 Task: Search one way flight ticket for 3 adults, 3 children in business from Florence: Florence Regional Airport to Indianapolis: Indianapolis International Airport on 8-5-2023. Choice of flights is Alaska. Number of bags: 4 checked bags. Price is upto 89000. Outbound departure time preference is 9:00.
Action: Mouse moved to (307, 263)
Screenshot: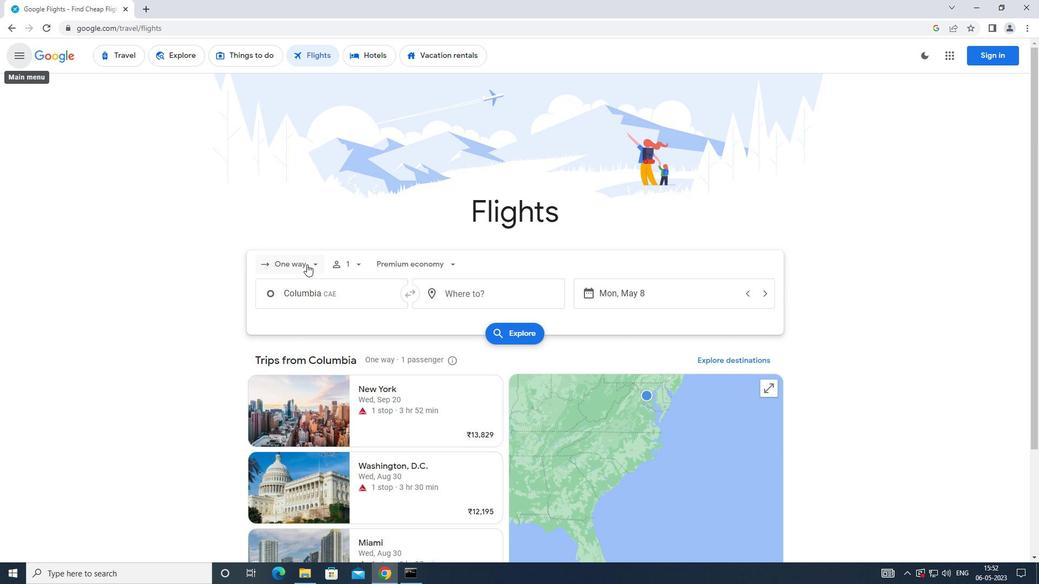 
Action: Mouse pressed left at (307, 263)
Screenshot: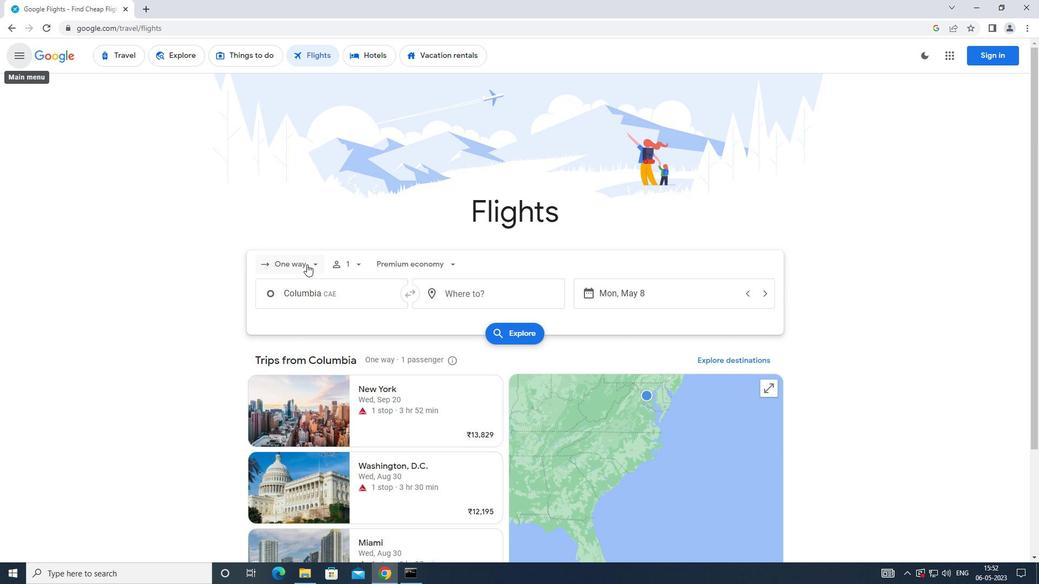 
Action: Mouse moved to (326, 318)
Screenshot: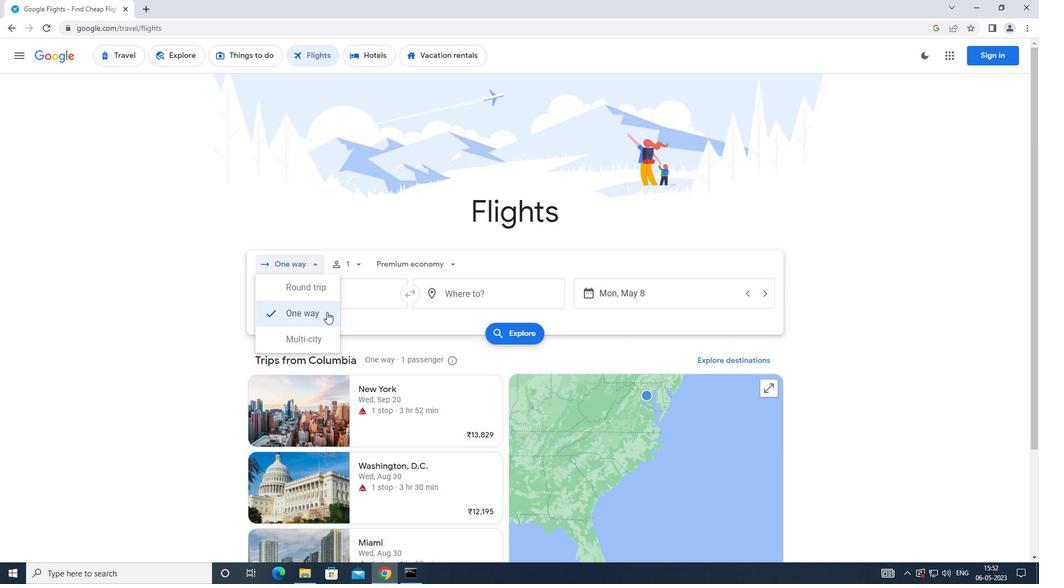 
Action: Mouse pressed left at (326, 318)
Screenshot: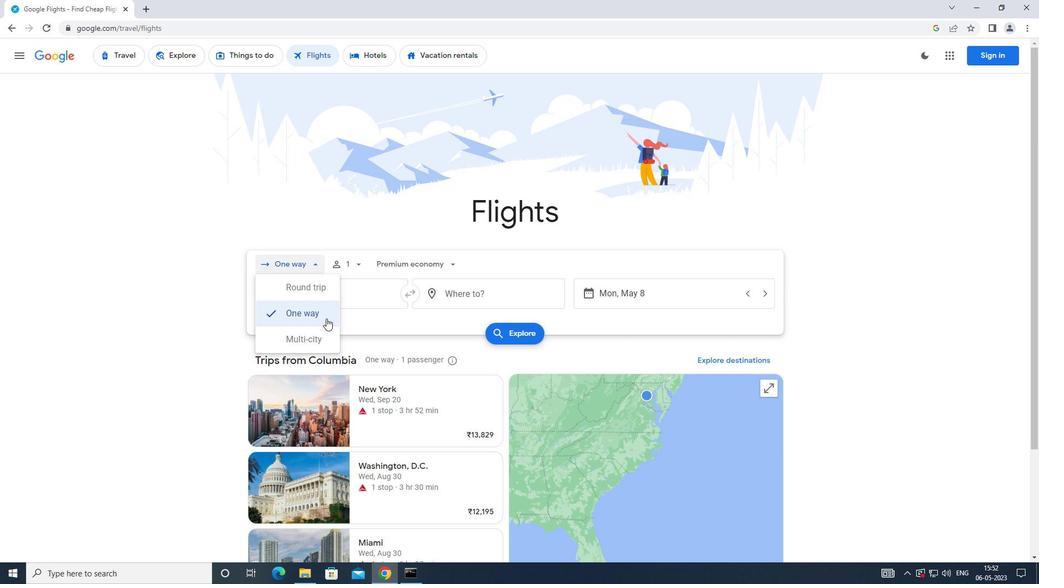 
Action: Mouse moved to (358, 271)
Screenshot: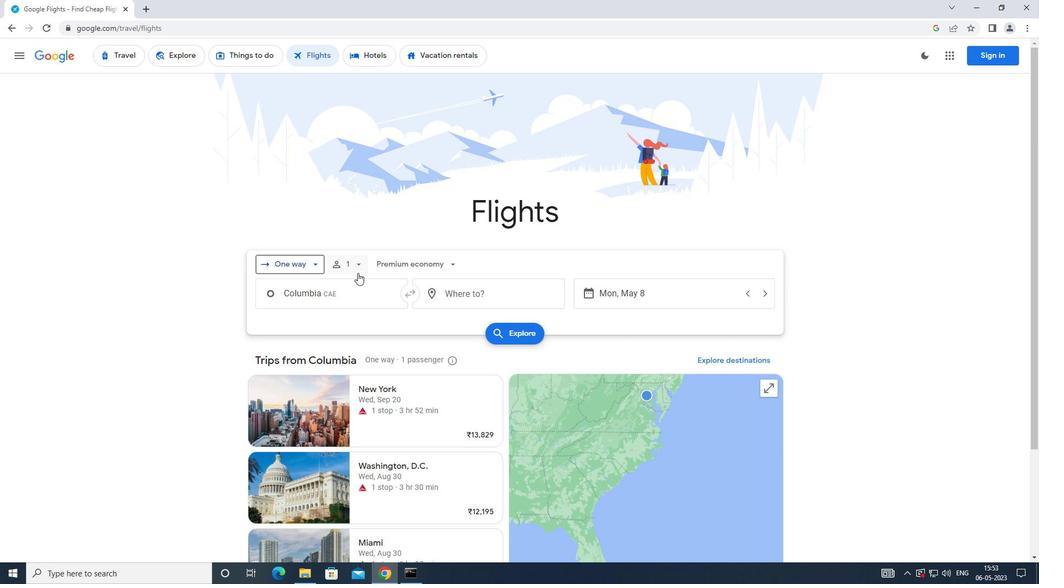 
Action: Mouse pressed left at (358, 271)
Screenshot: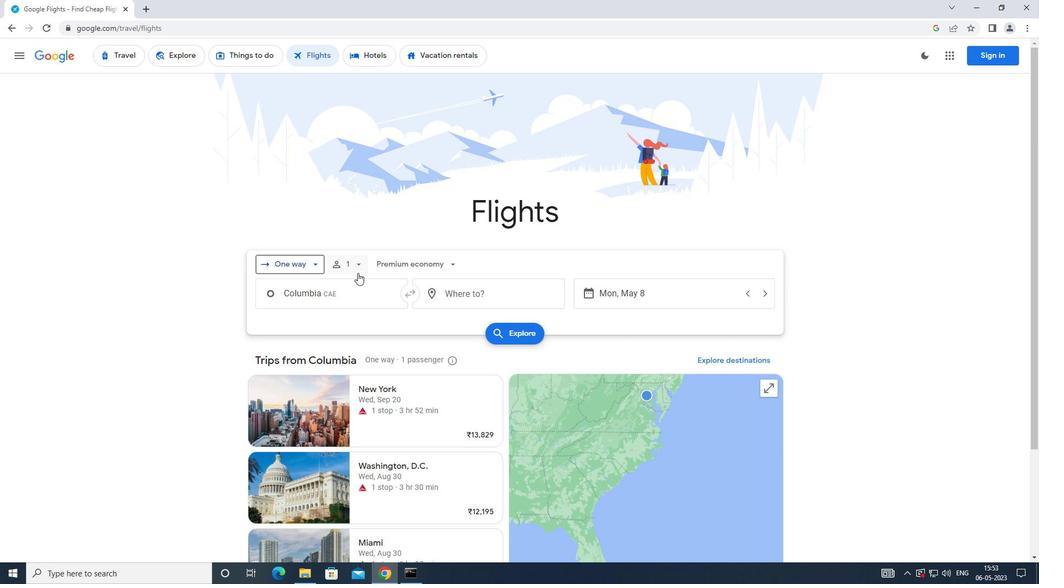
Action: Mouse moved to (439, 295)
Screenshot: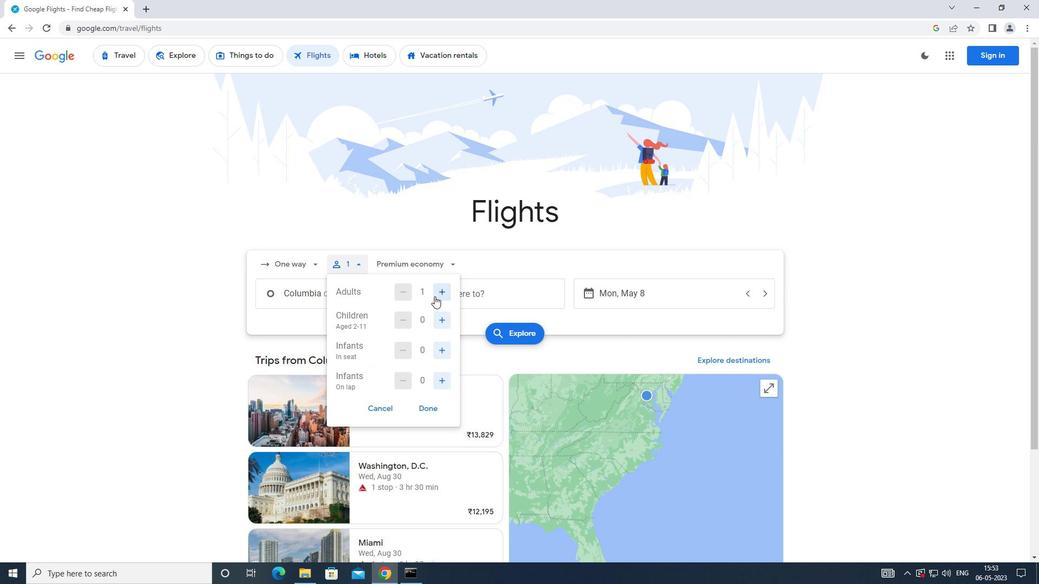 
Action: Mouse pressed left at (439, 295)
Screenshot: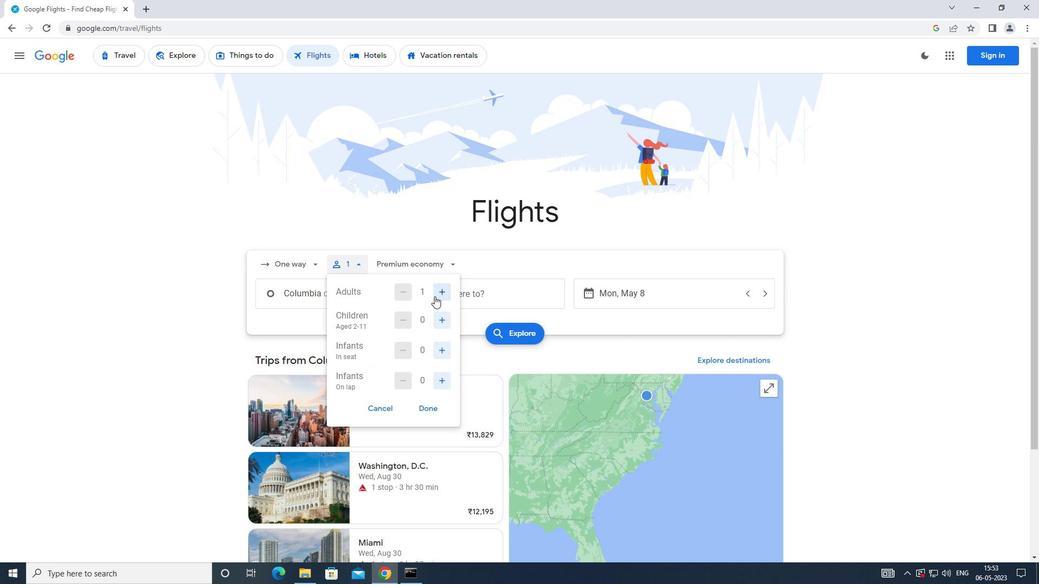 
Action: Mouse moved to (439, 295)
Screenshot: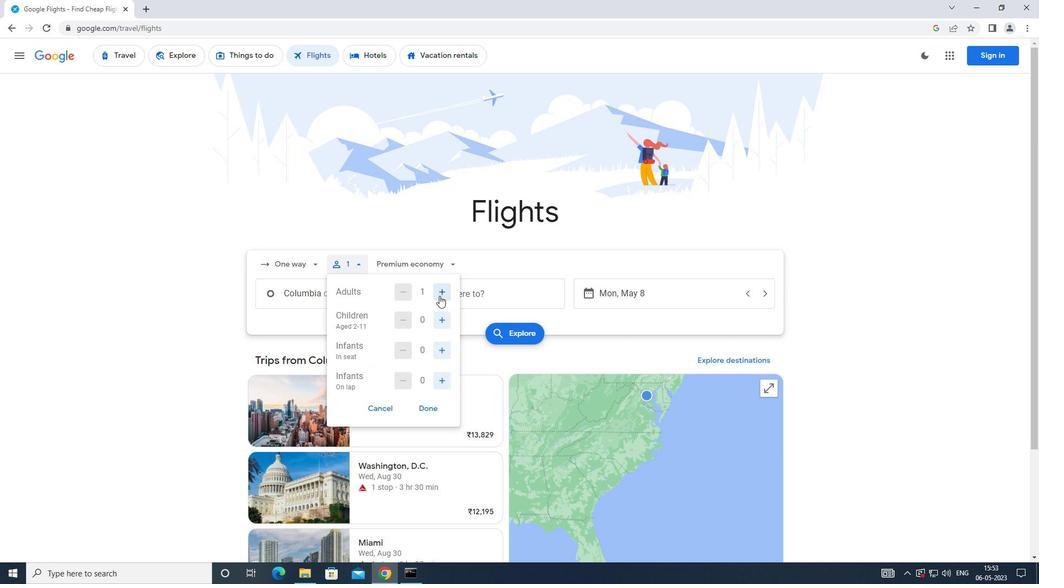 
Action: Mouse pressed left at (439, 295)
Screenshot: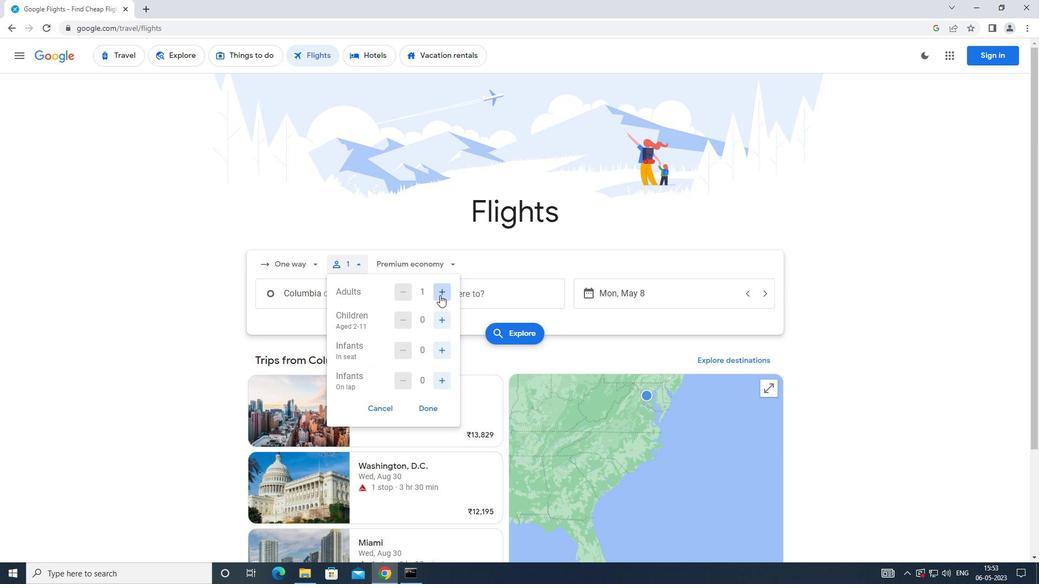 
Action: Mouse moved to (441, 320)
Screenshot: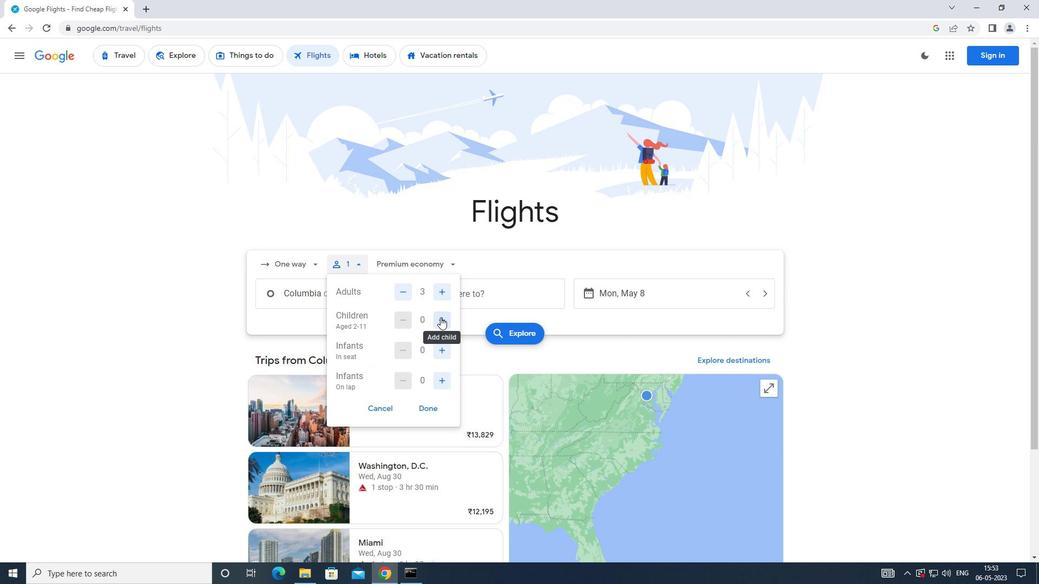 
Action: Mouse pressed left at (441, 320)
Screenshot: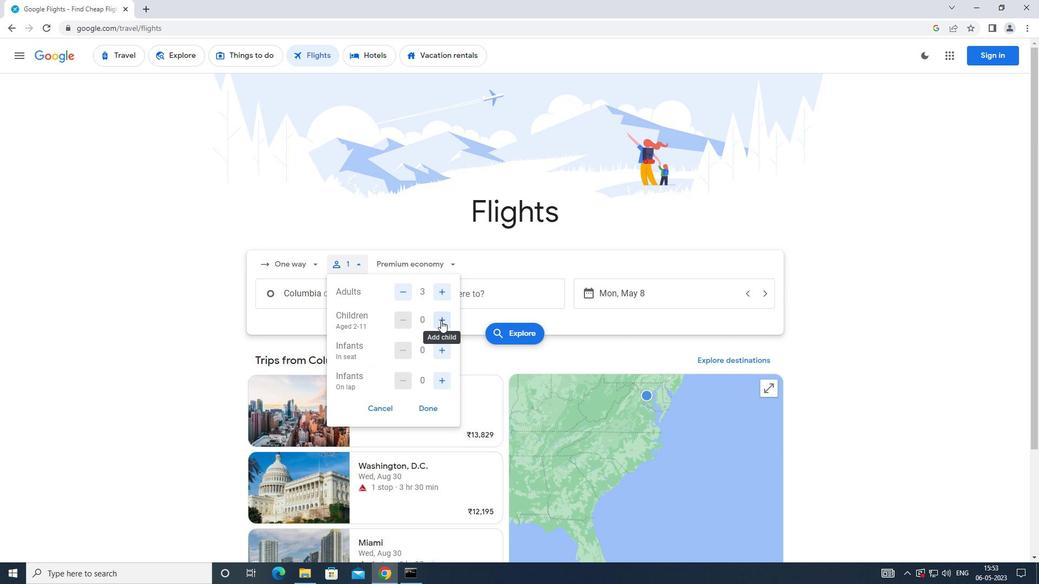 
Action: Mouse pressed left at (441, 320)
Screenshot: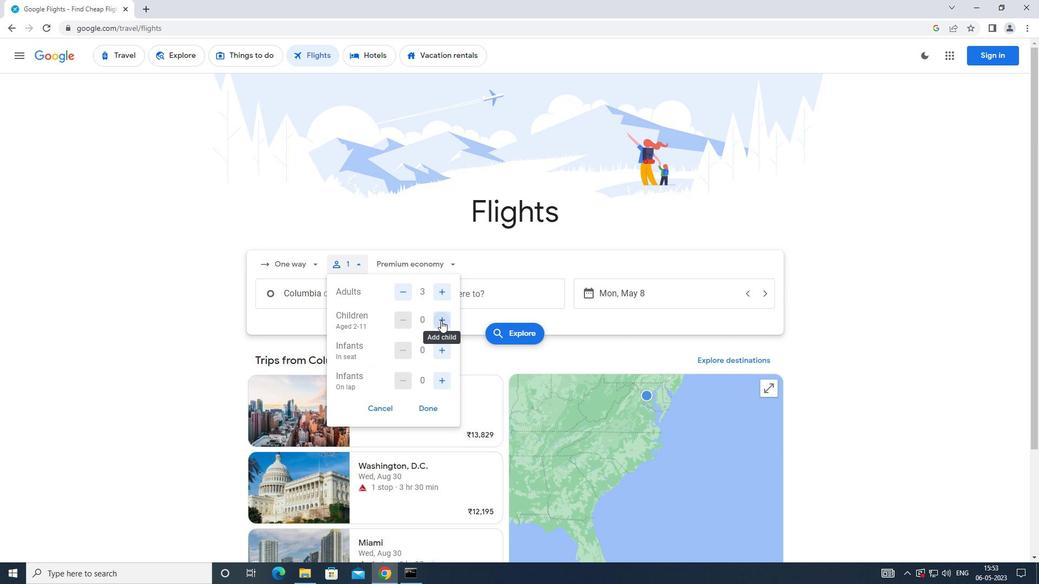 
Action: Mouse pressed left at (441, 320)
Screenshot: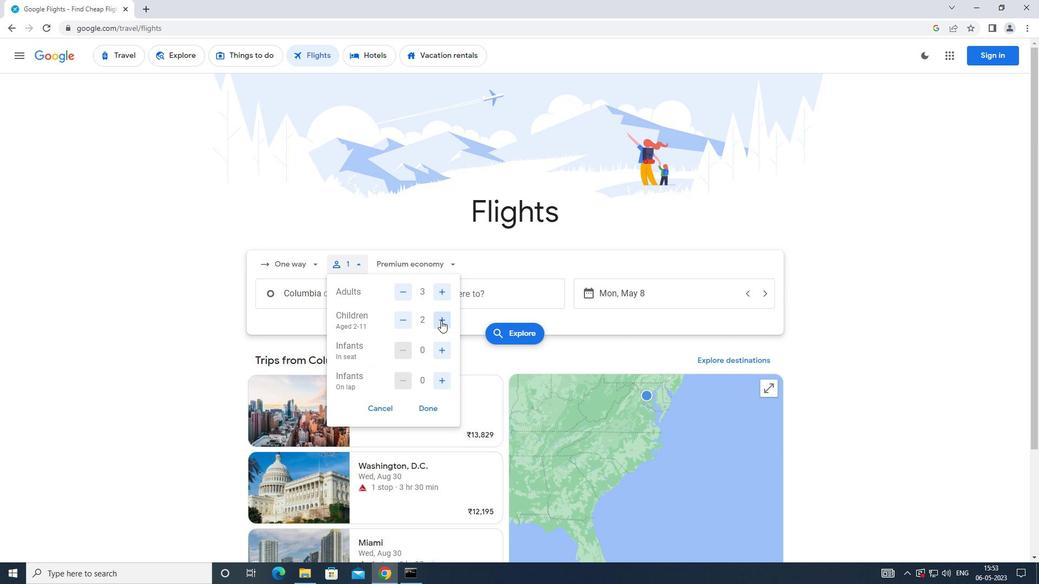
Action: Mouse moved to (429, 412)
Screenshot: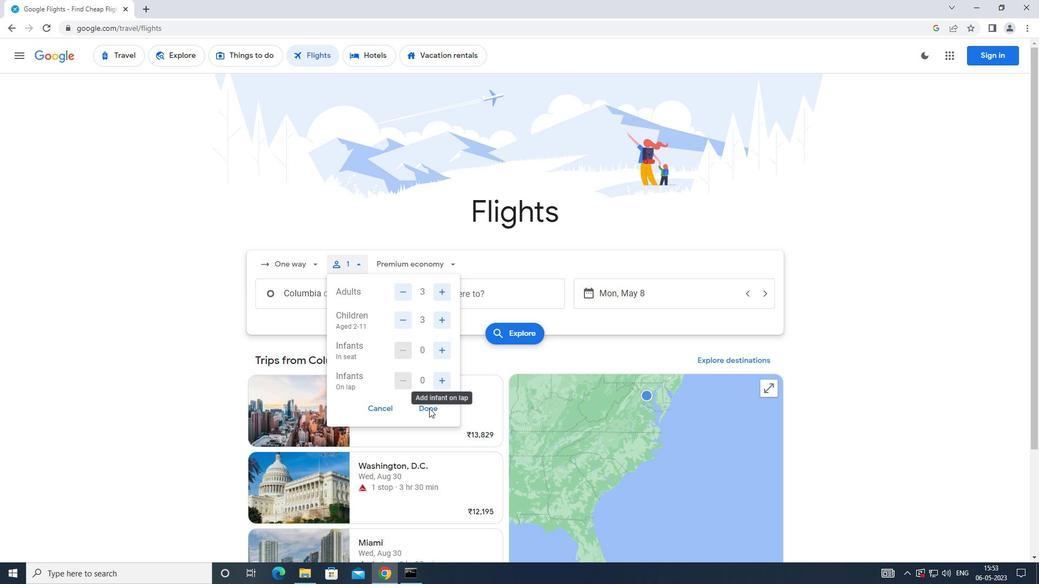 
Action: Mouse pressed left at (429, 412)
Screenshot: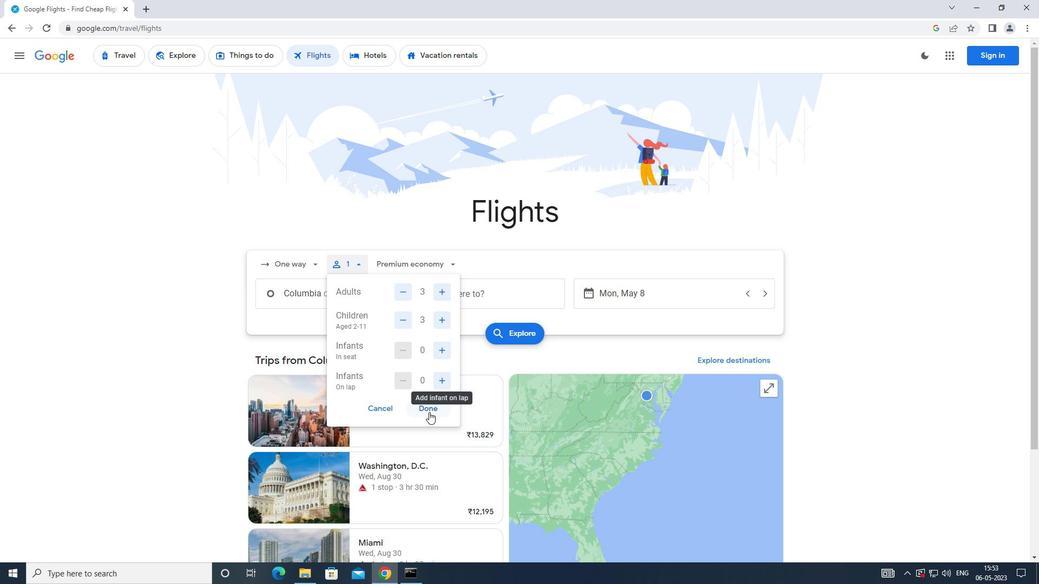 
Action: Mouse moved to (407, 267)
Screenshot: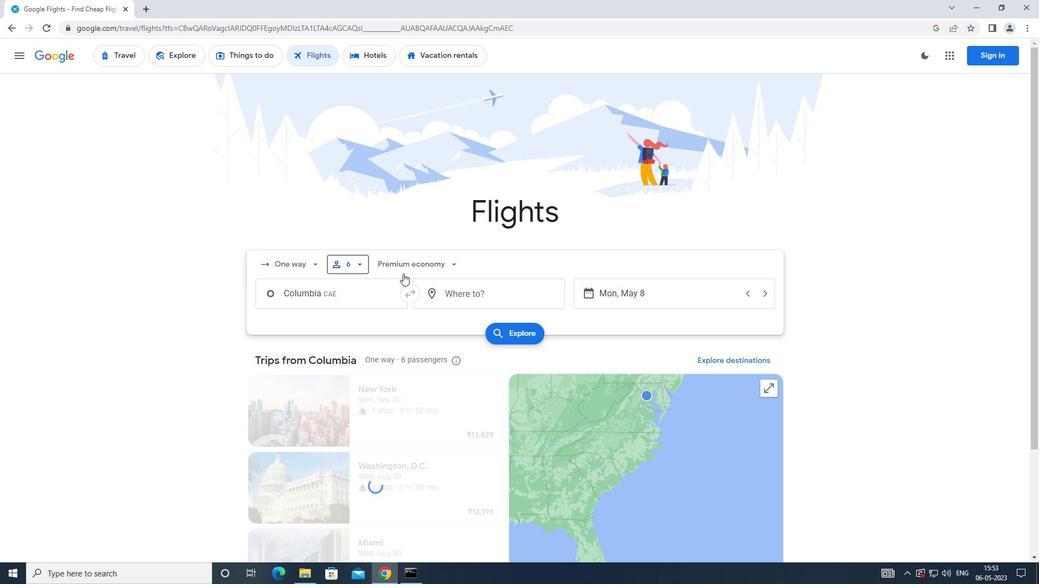 
Action: Mouse pressed left at (407, 267)
Screenshot: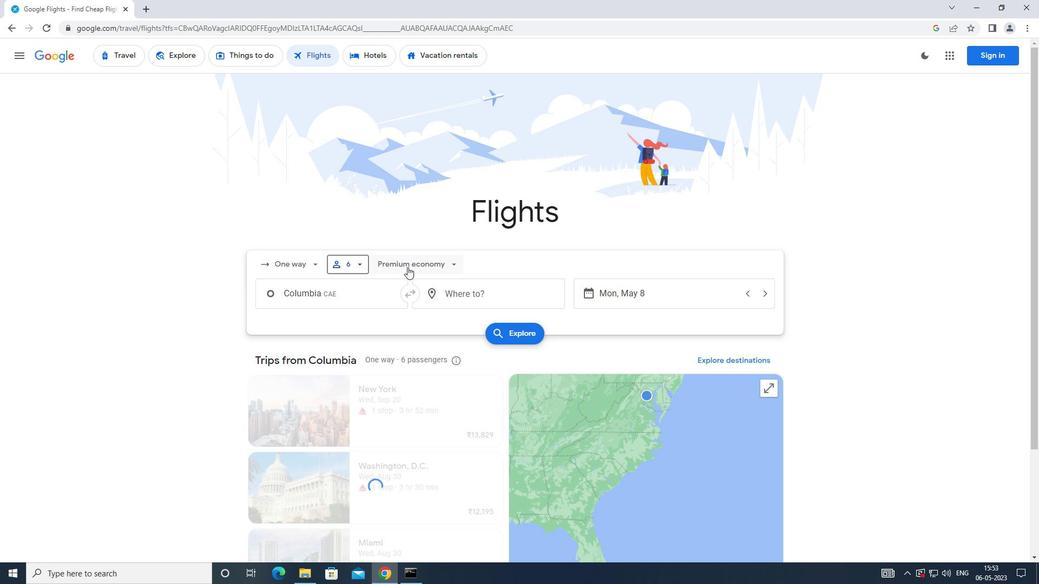 
Action: Mouse moved to (411, 341)
Screenshot: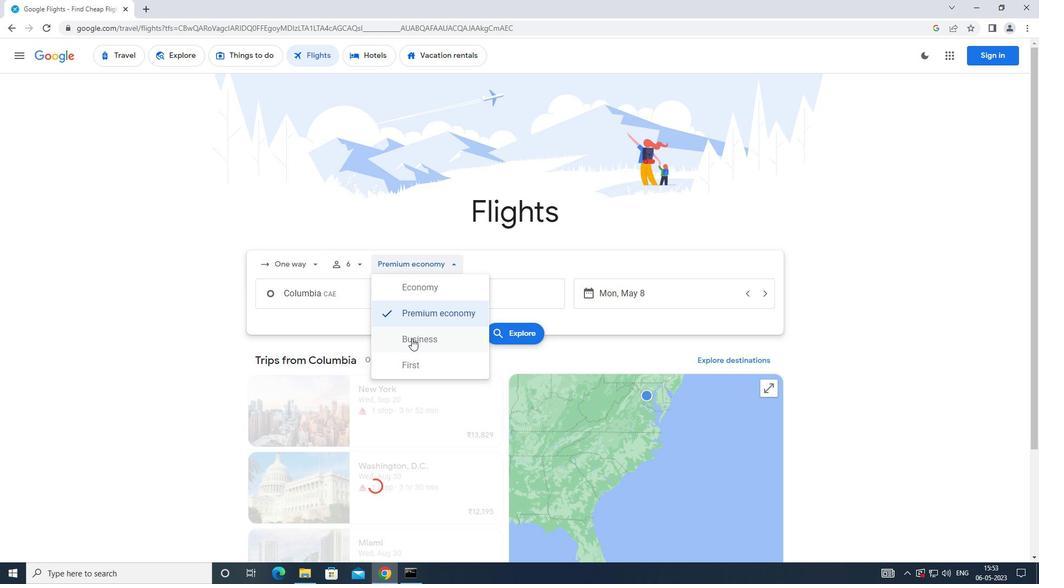 
Action: Mouse pressed left at (411, 341)
Screenshot: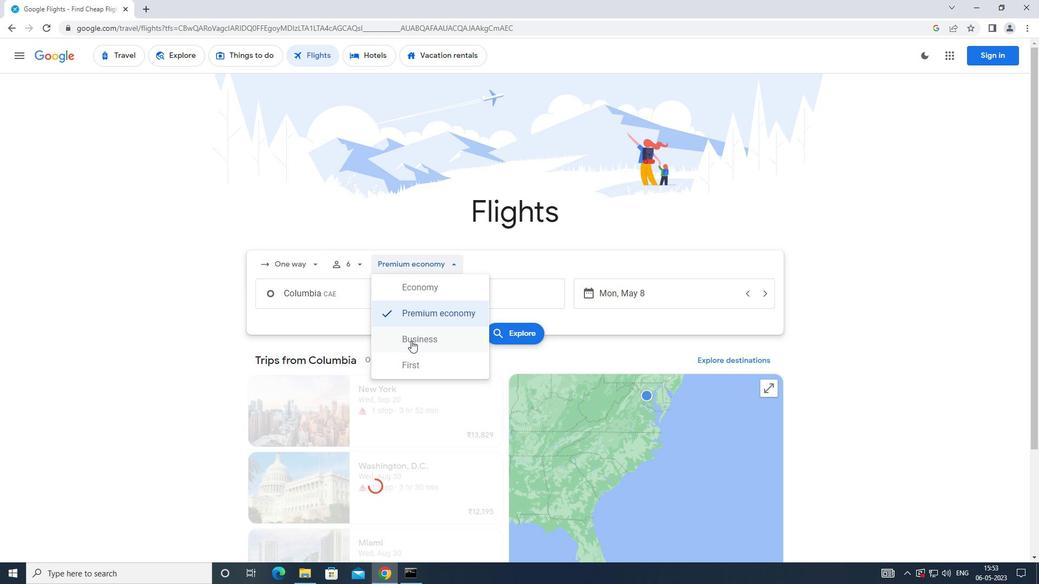 
Action: Mouse moved to (337, 299)
Screenshot: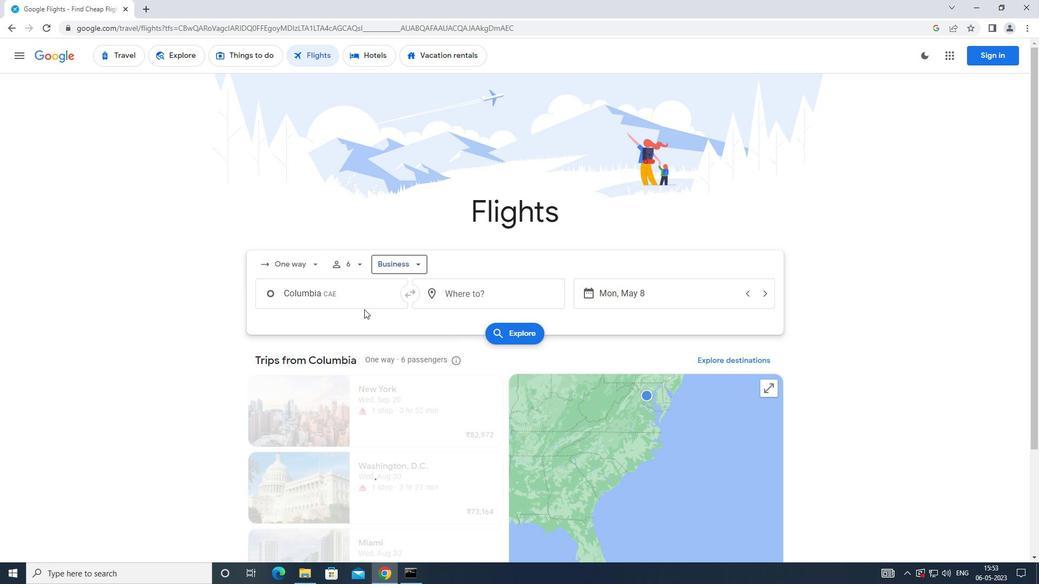 
Action: Mouse pressed left at (337, 299)
Screenshot: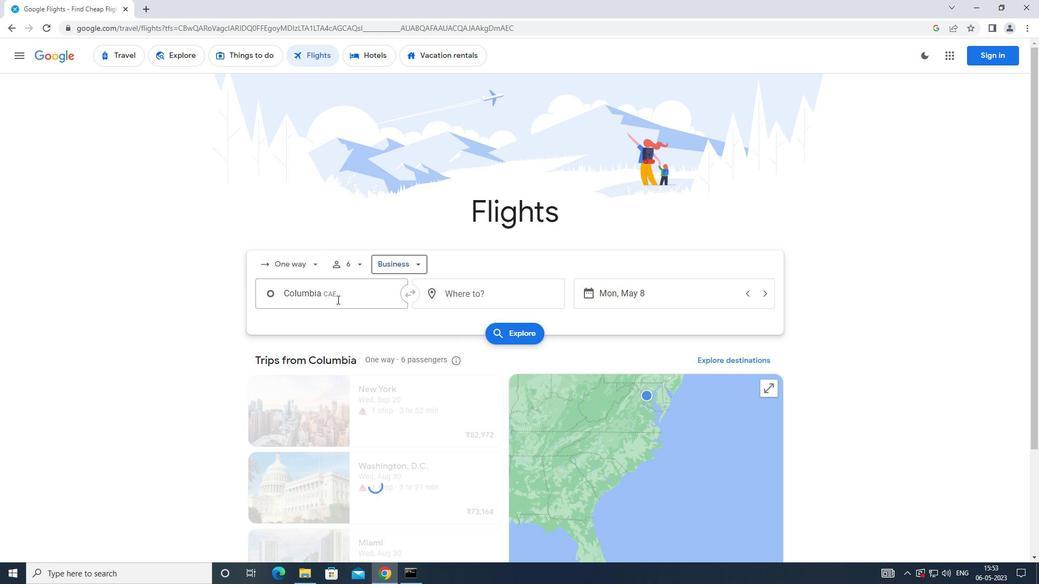 
Action: Mouse moved to (340, 306)
Screenshot: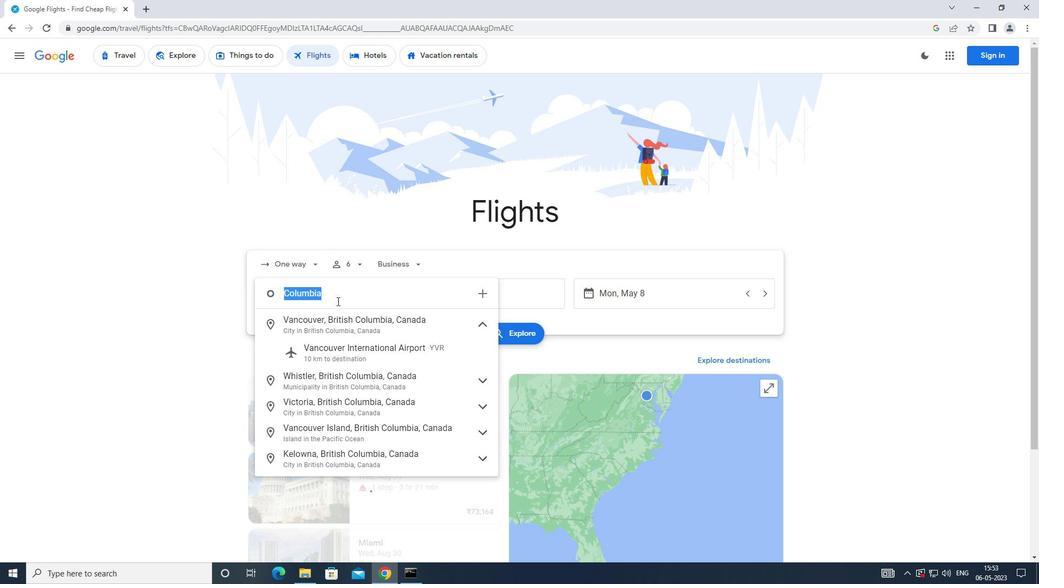 
Action: Key pressed <Key.caps_lock>f<Key.caps_lock>lorence<Key.space><Key.caps_lock>r<Key.caps_lock>
Screenshot: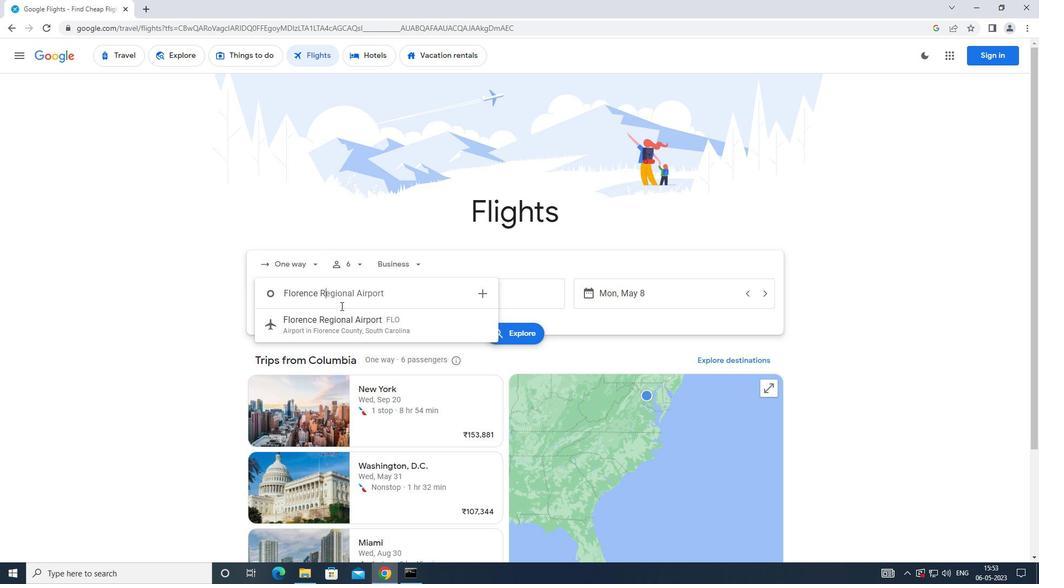 
Action: Mouse moved to (359, 324)
Screenshot: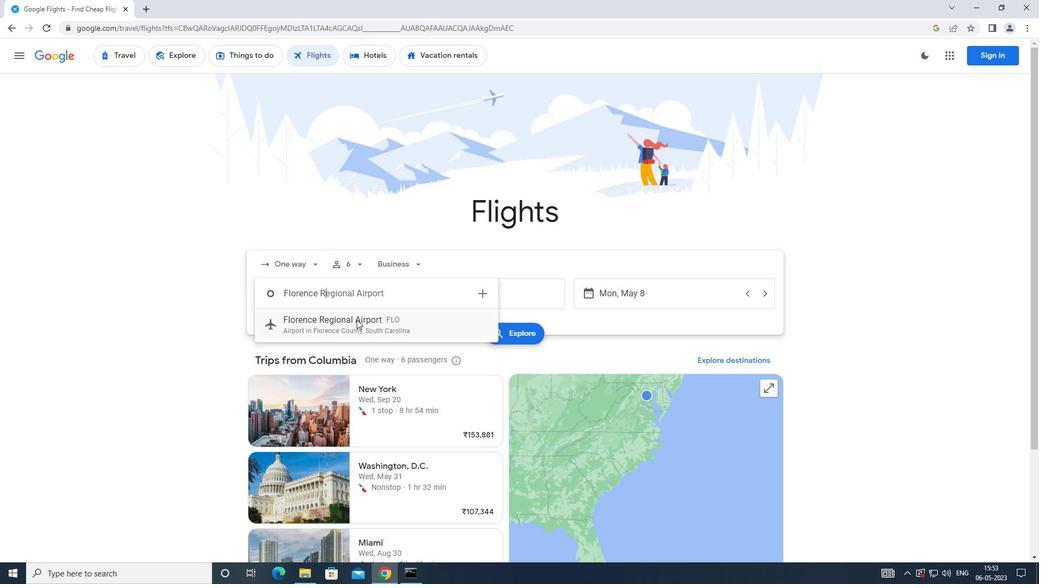 
Action: Mouse pressed left at (359, 324)
Screenshot: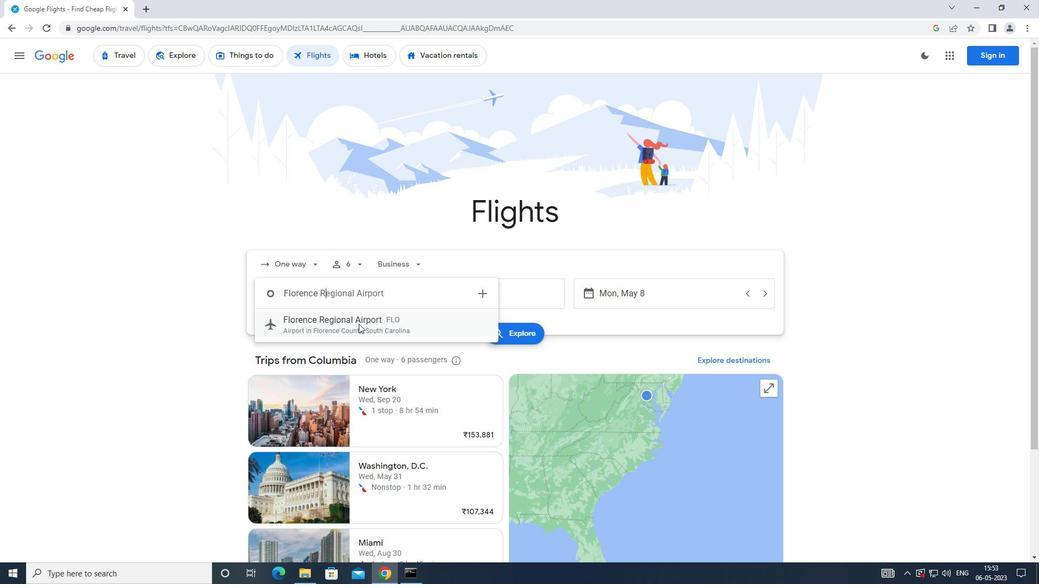 
Action: Mouse moved to (450, 300)
Screenshot: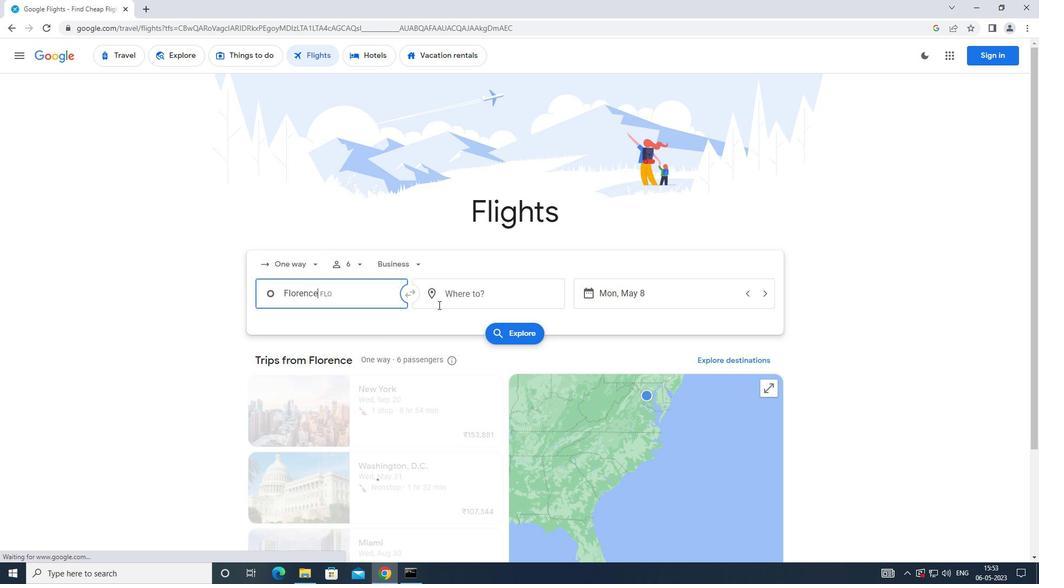 
Action: Mouse pressed left at (450, 300)
Screenshot: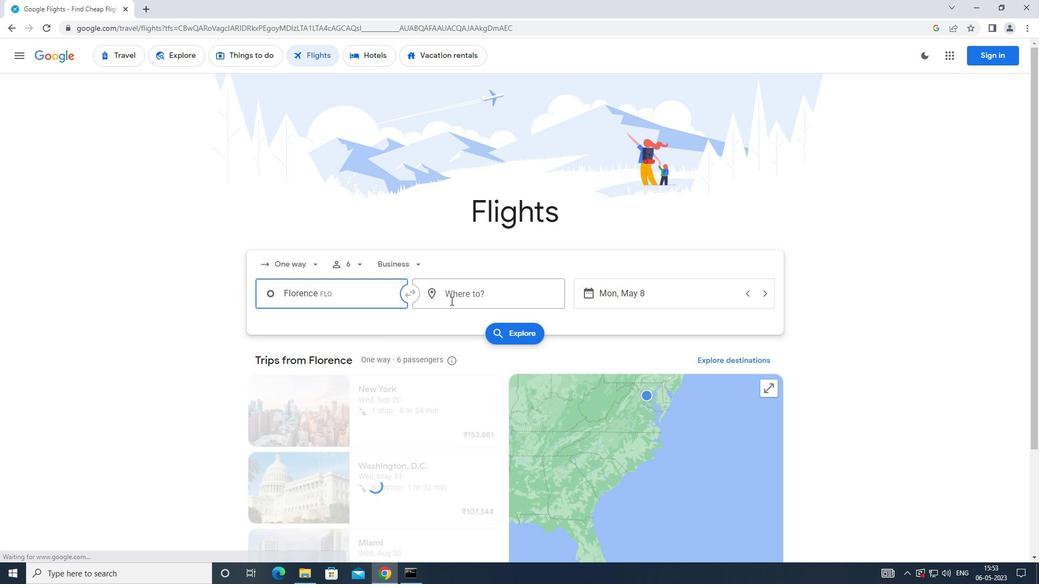 
Action: Mouse moved to (490, 399)
Screenshot: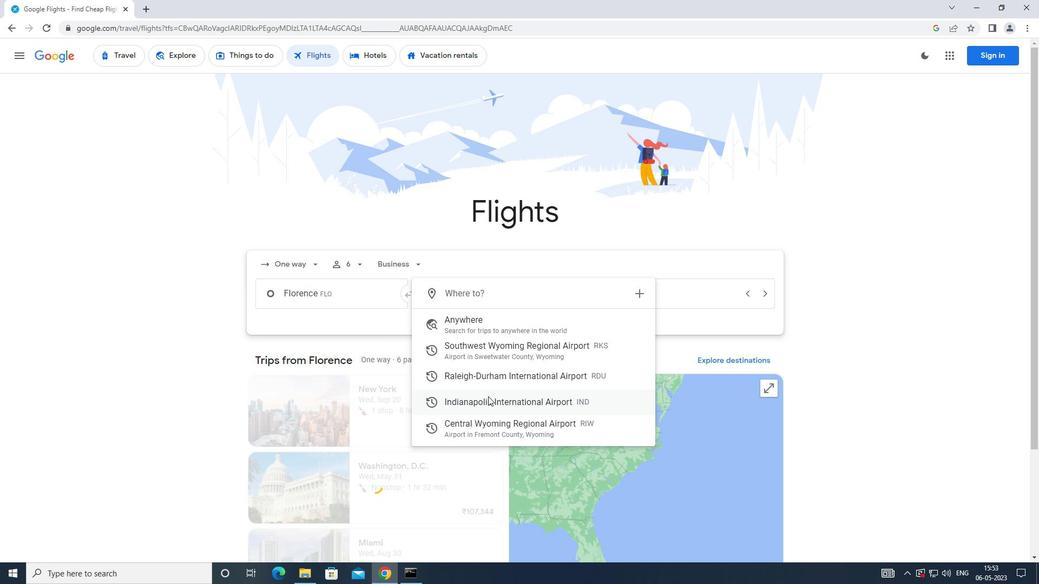 
Action: Mouse pressed left at (490, 399)
Screenshot: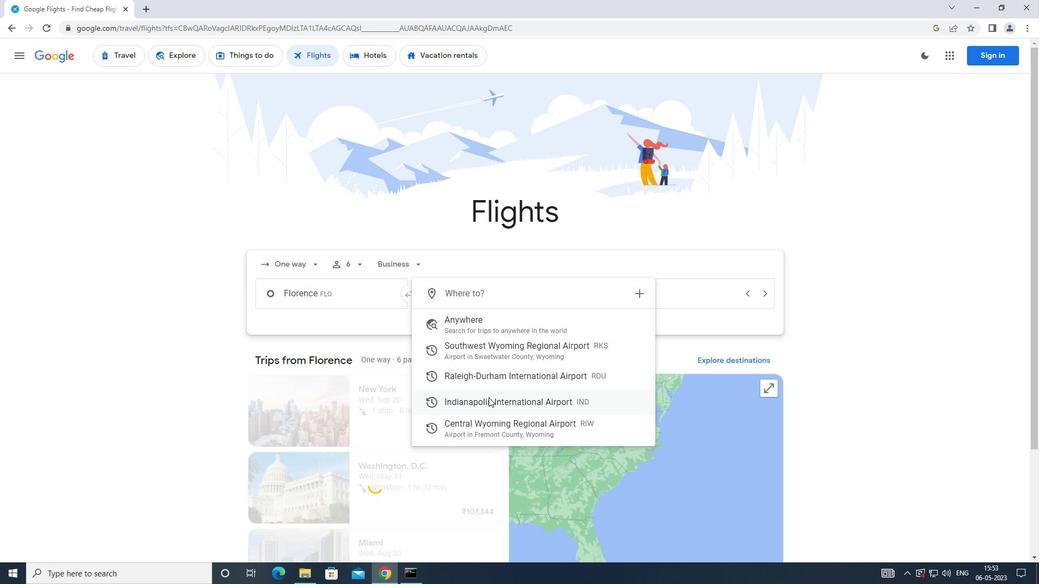 
Action: Mouse moved to (651, 300)
Screenshot: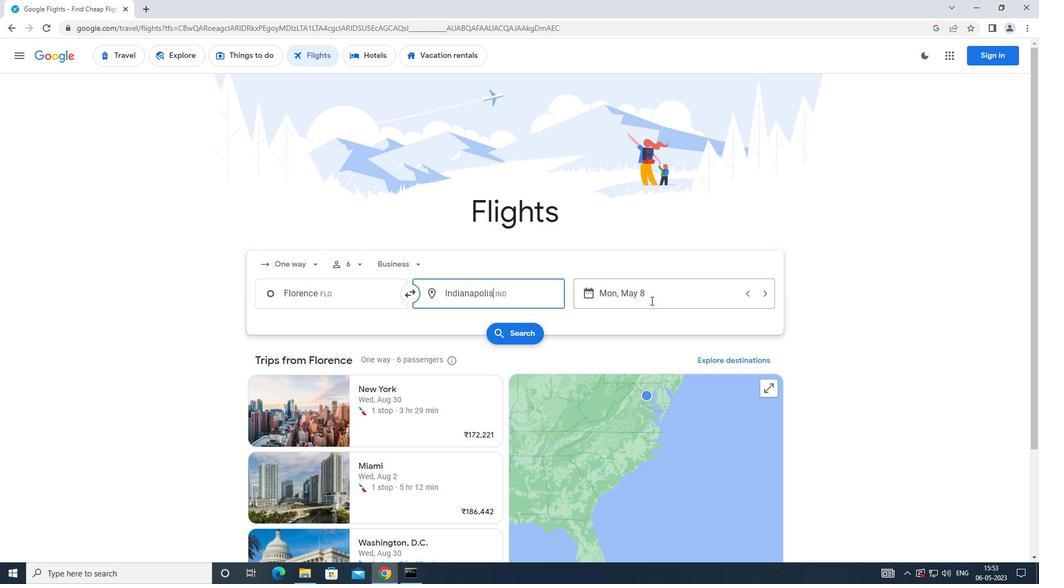
Action: Mouse pressed left at (651, 300)
Screenshot: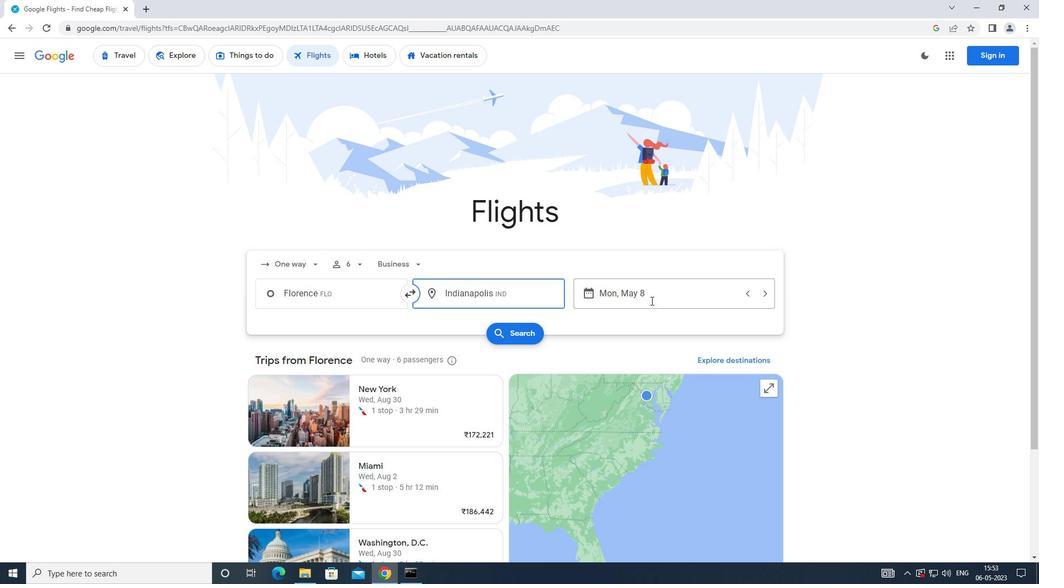 
Action: Mouse moved to (415, 383)
Screenshot: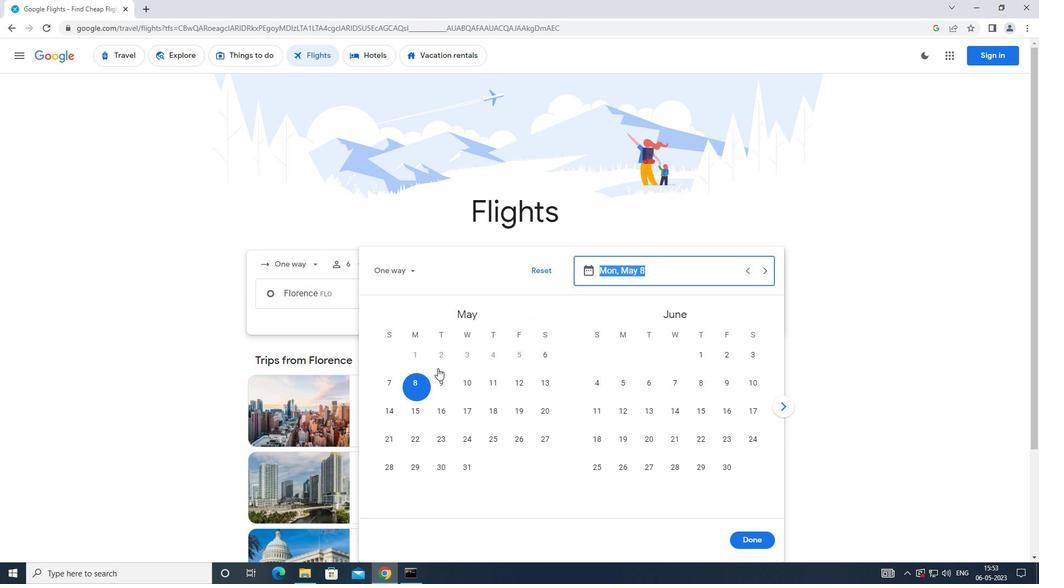 
Action: Mouse pressed left at (415, 383)
Screenshot: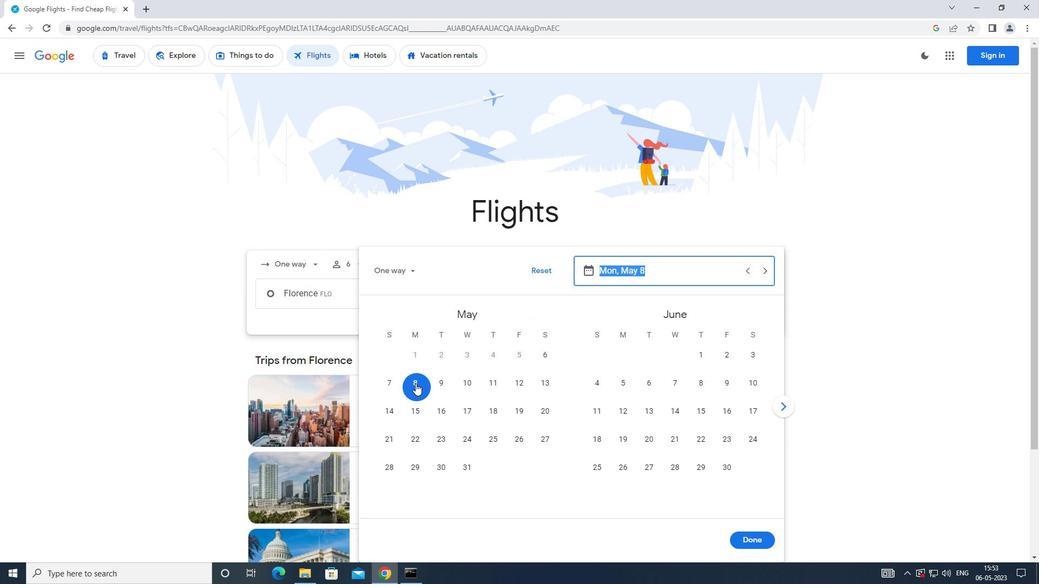 
Action: Mouse moved to (759, 540)
Screenshot: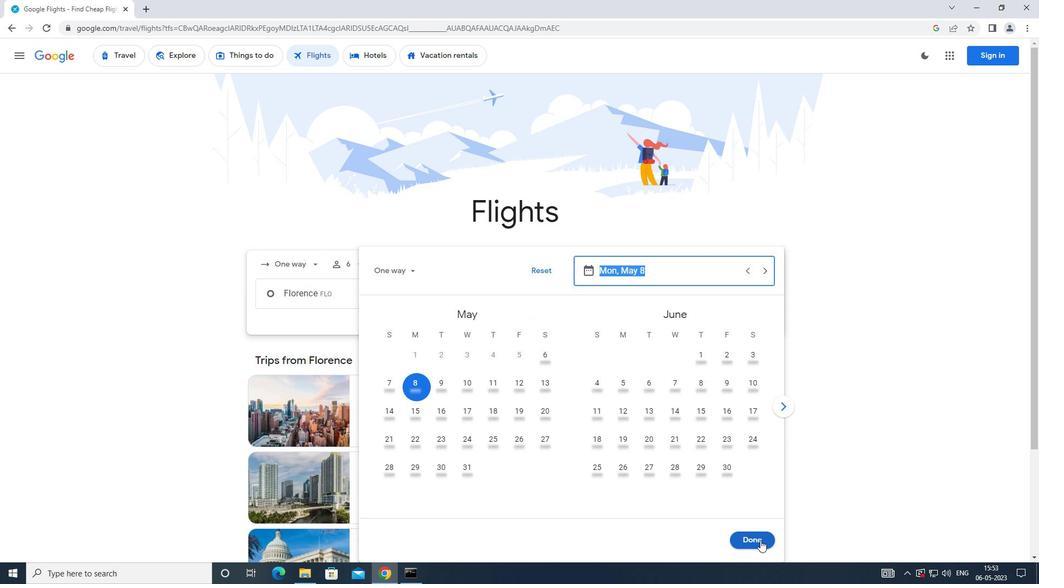 
Action: Mouse pressed left at (759, 540)
Screenshot: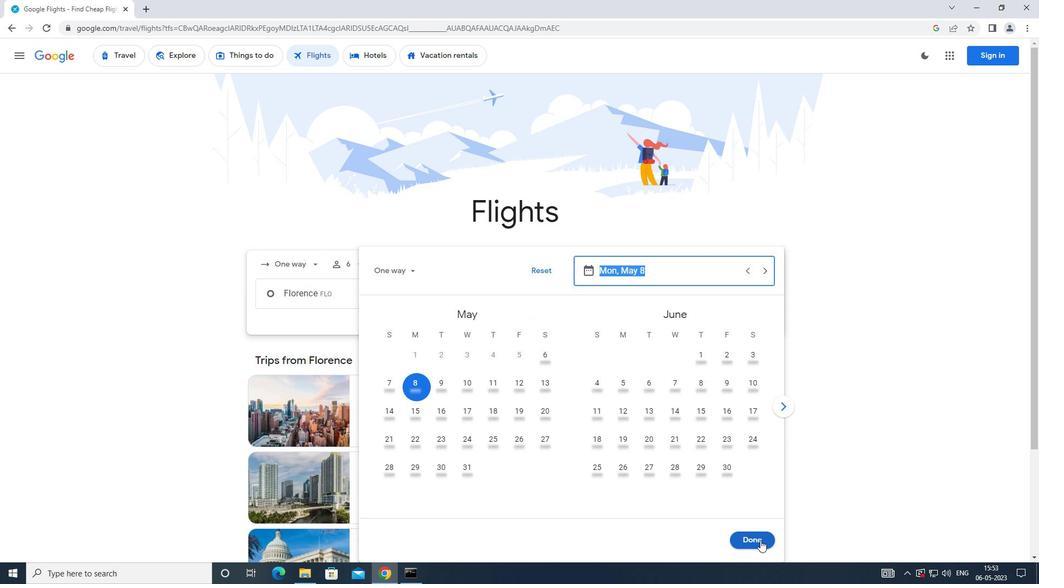 
Action: Mouse moved to (534, 338)
Screenshot: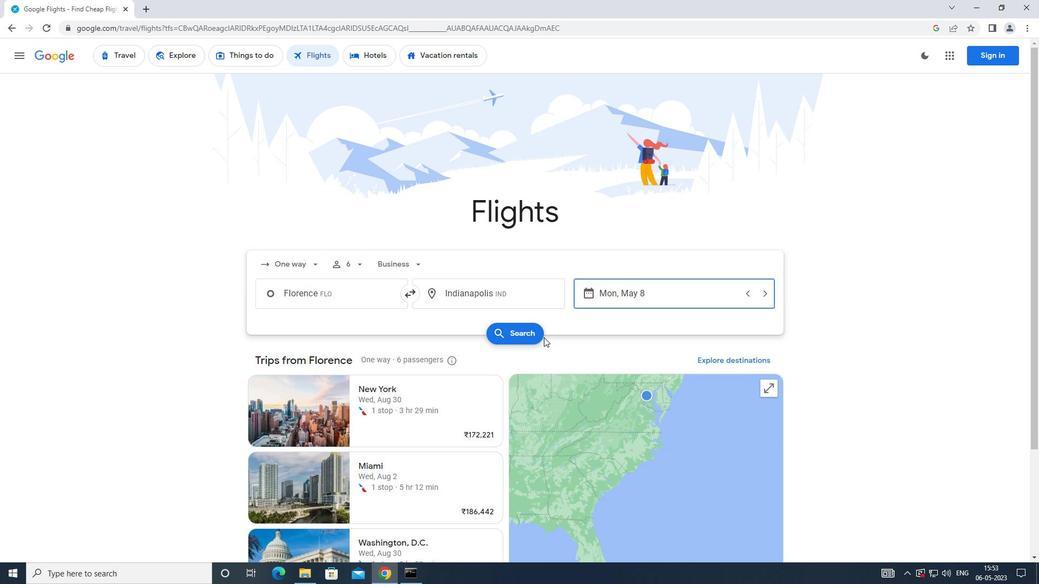 
Action: Mouse pressed left at (534, 338)
Screenshot: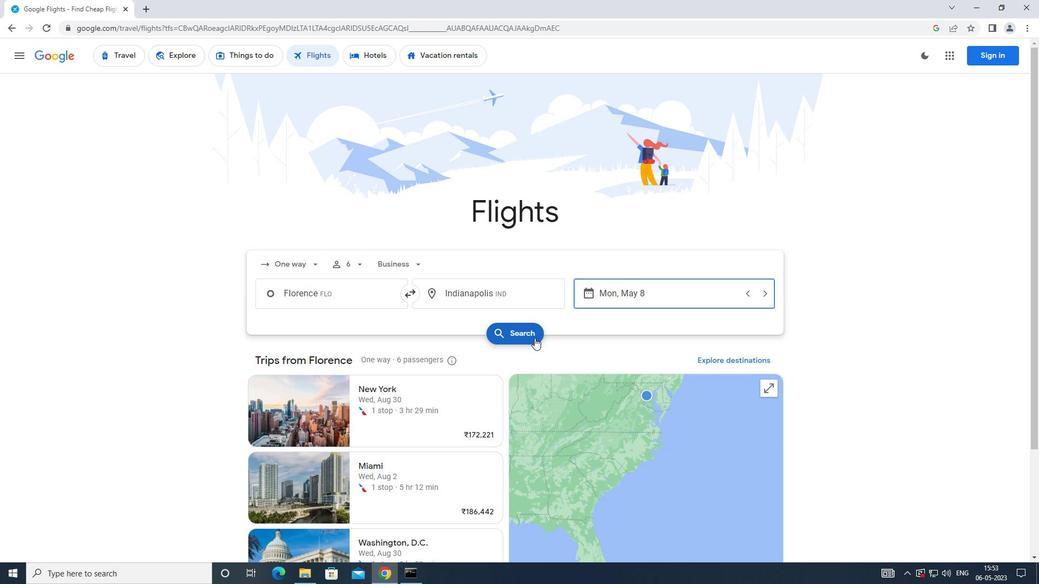 
Action: Mouse moved to (283, 150)
Screenshot: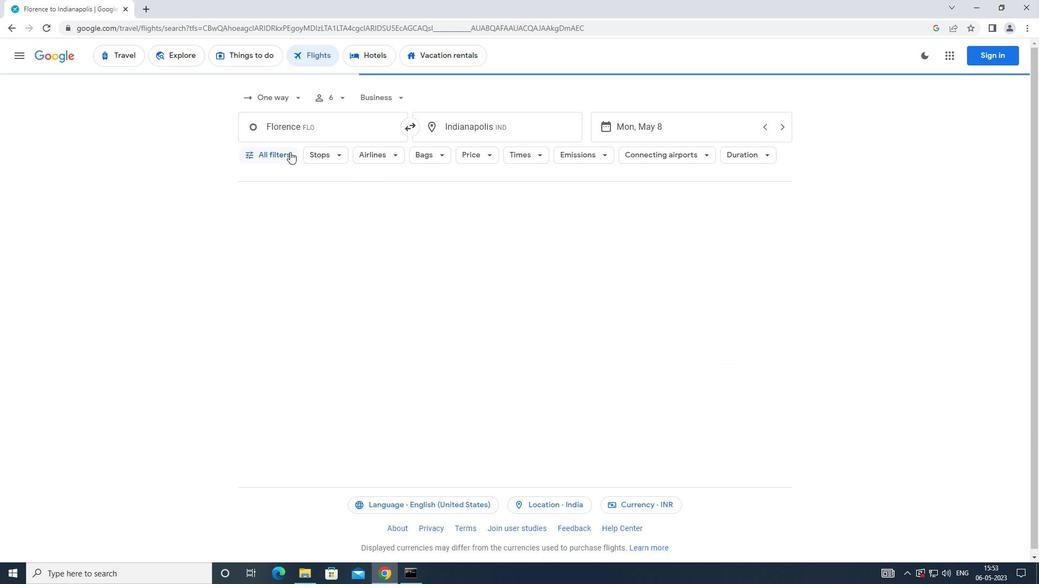 
Action: Mouse pressed left at (283, 150)
Screenshot: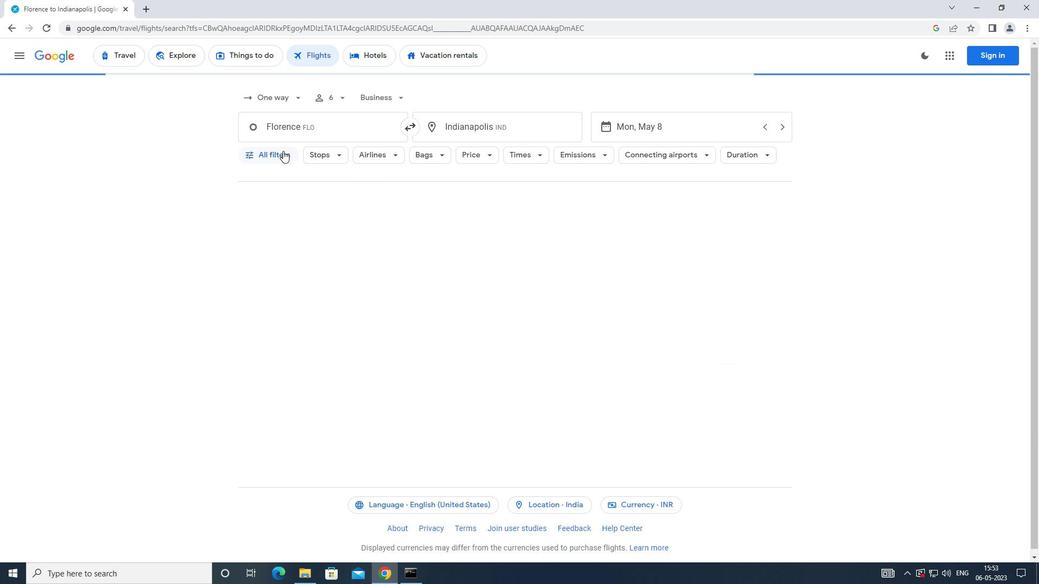 
Action: Mouse moved to (295, 248)
Screenshot: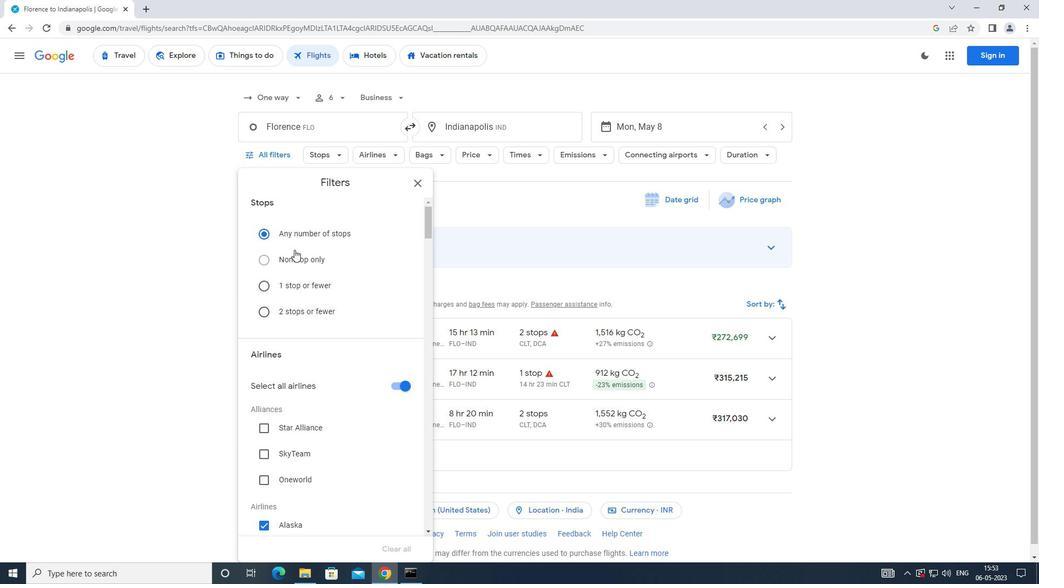 
Action: Mouse scrolled (295, 248) with delta (0, 0)
Screenshot: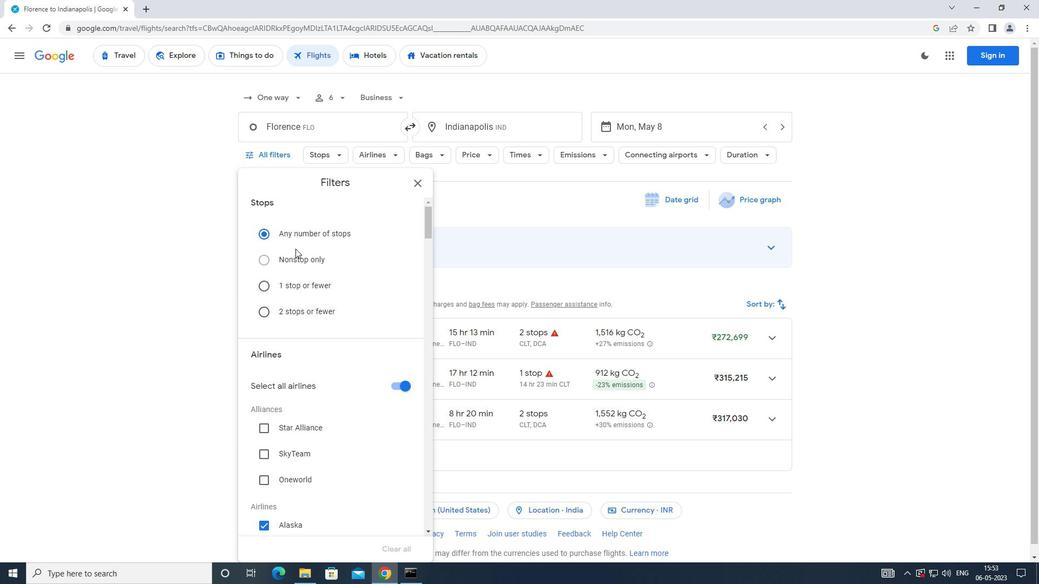 
Action: Mouse scrolled (295, 248) with delta (0, 0)
Screenshot: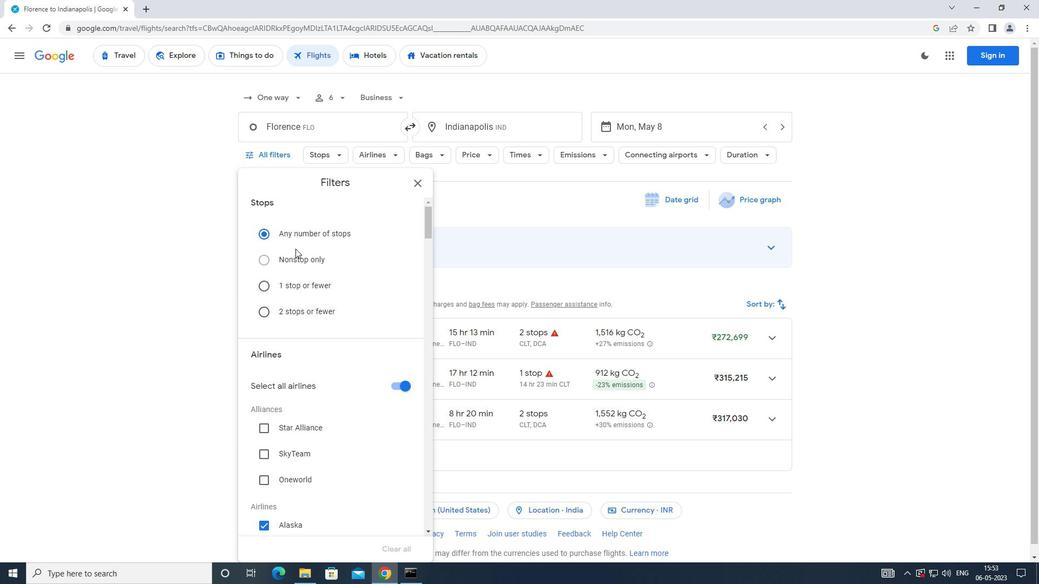 
Action: Mouse scrolled (295, 248) with delta (0, 0)
Screenshot: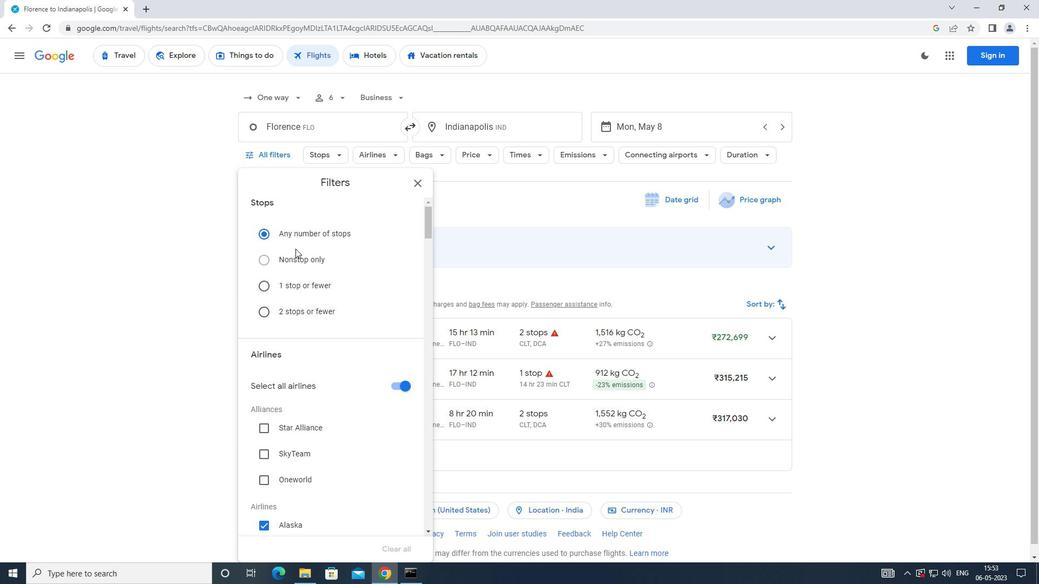 
Action: Mouse scrolled (295, 248) with delta (0, 0)
Screenshot: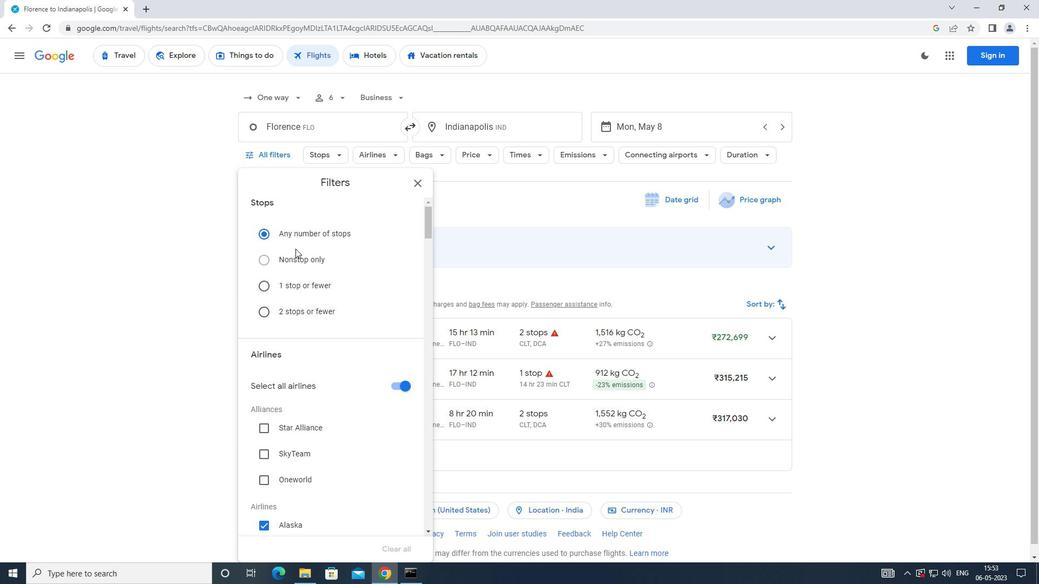 
Action: Mouse moved to (345, 217)
Screenshot: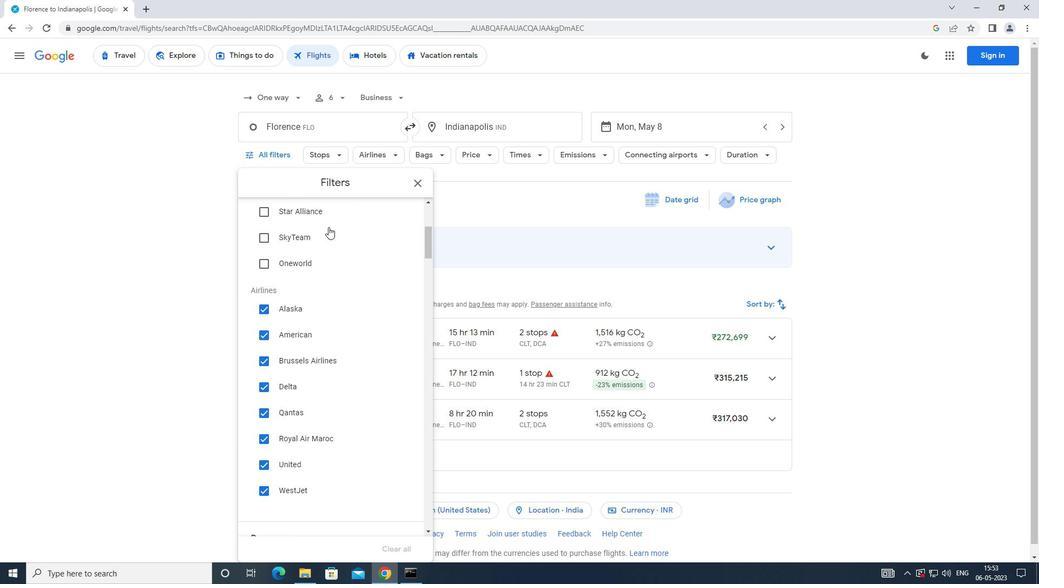 
Action: Mouse scrolled (345, 218) with delta (0, 0)
Screenshot: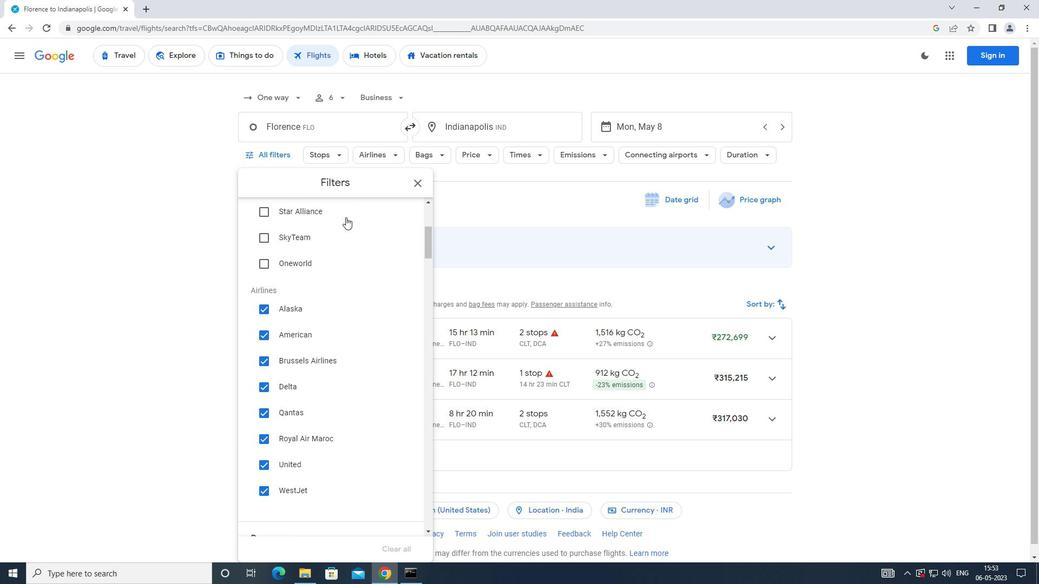 
Action: Mouse moved to (398, 224)
Screenshot: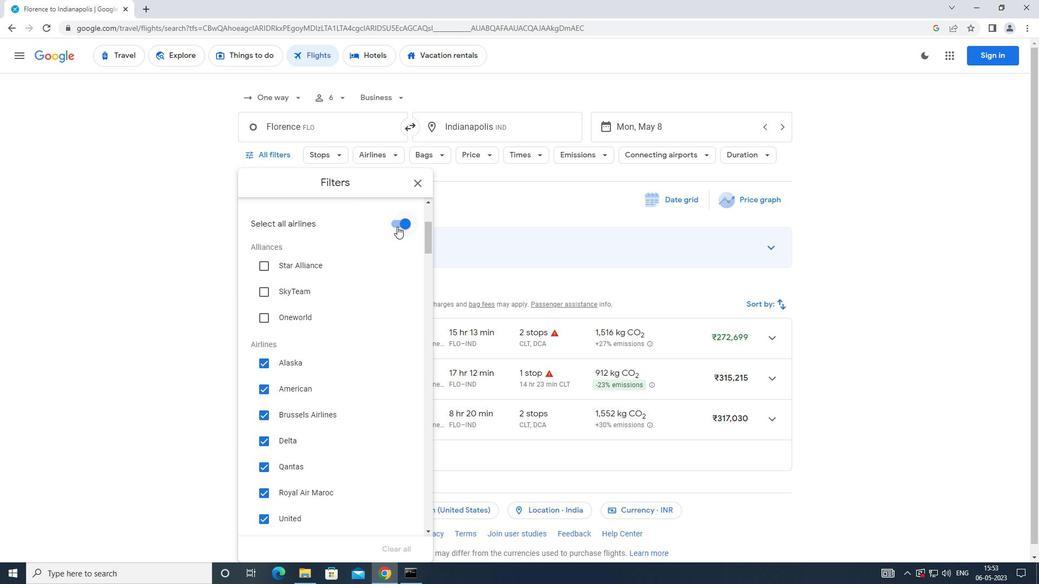 
Action: Mouse pressed left at (398, 224)
Screenshot: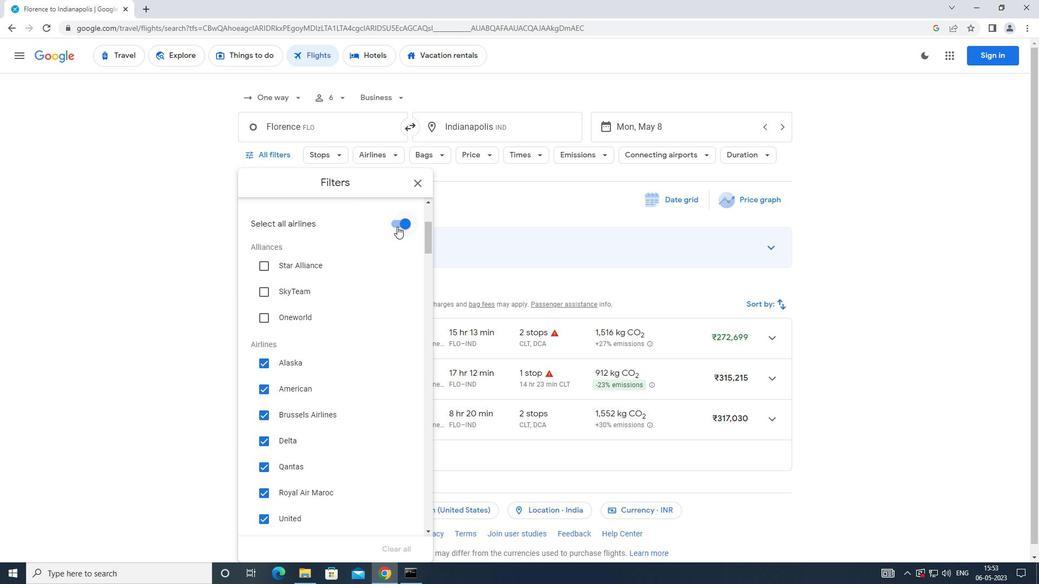 
Action: Mouse moved to (267, 362)
Screenshot: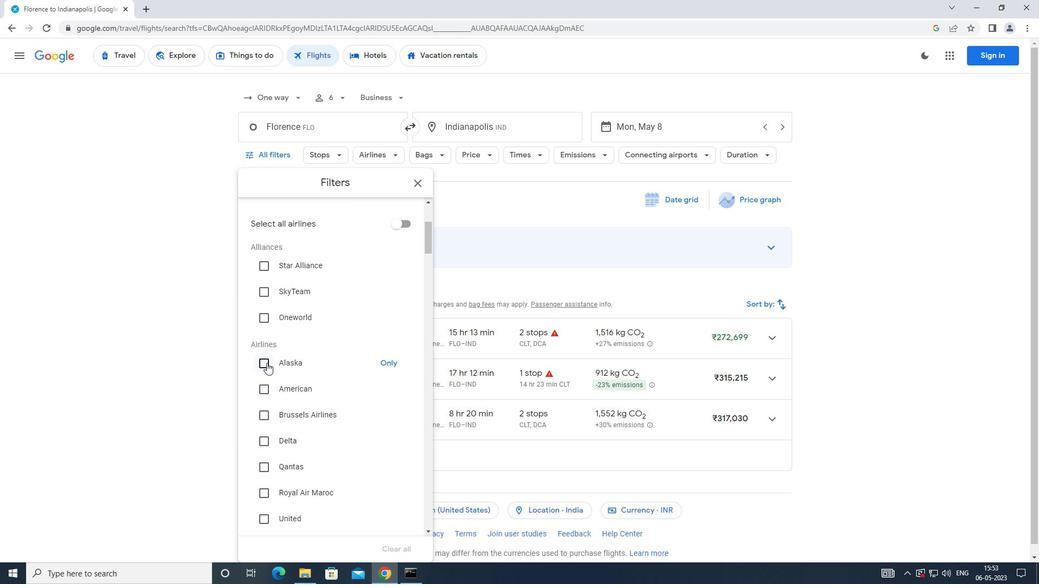 
Action: Mouse pressed left at (267, 362)
Screenshot: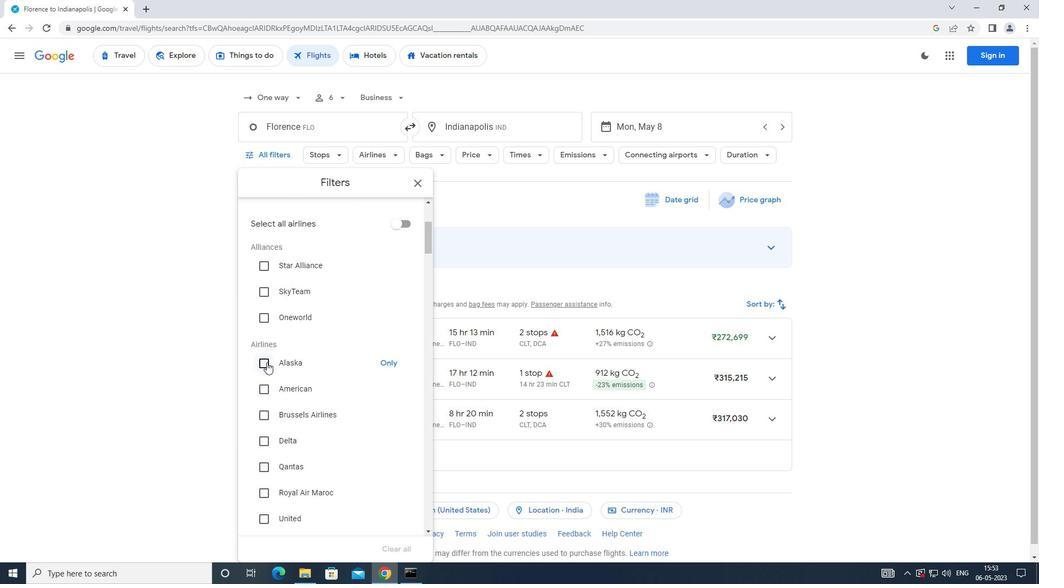 
Action: Mouse moved to (305, 343)
Screenshot: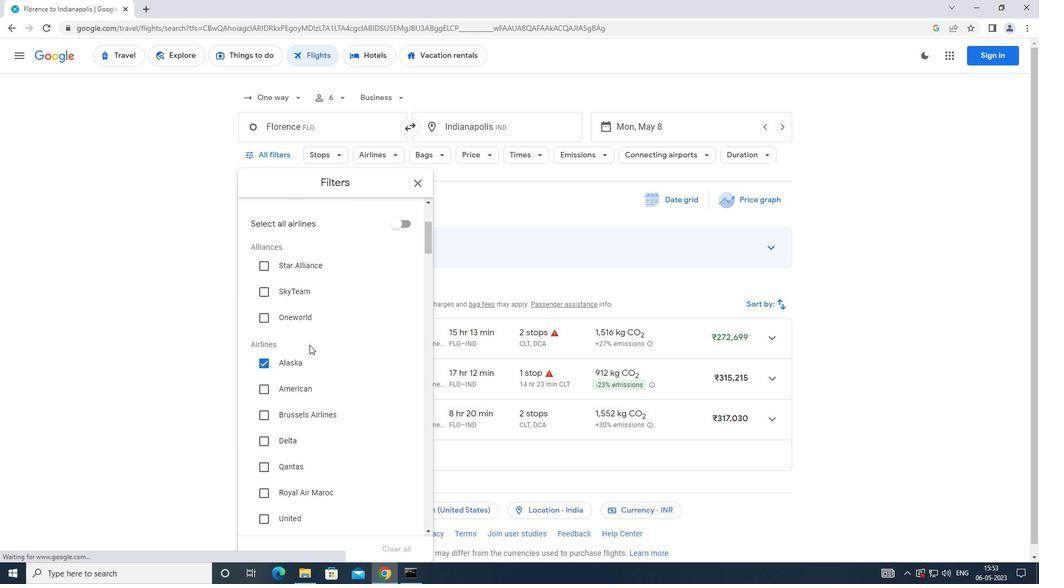 
Action: Mouse scrolled (305, 342) with delta (0, 0)
Screenshot: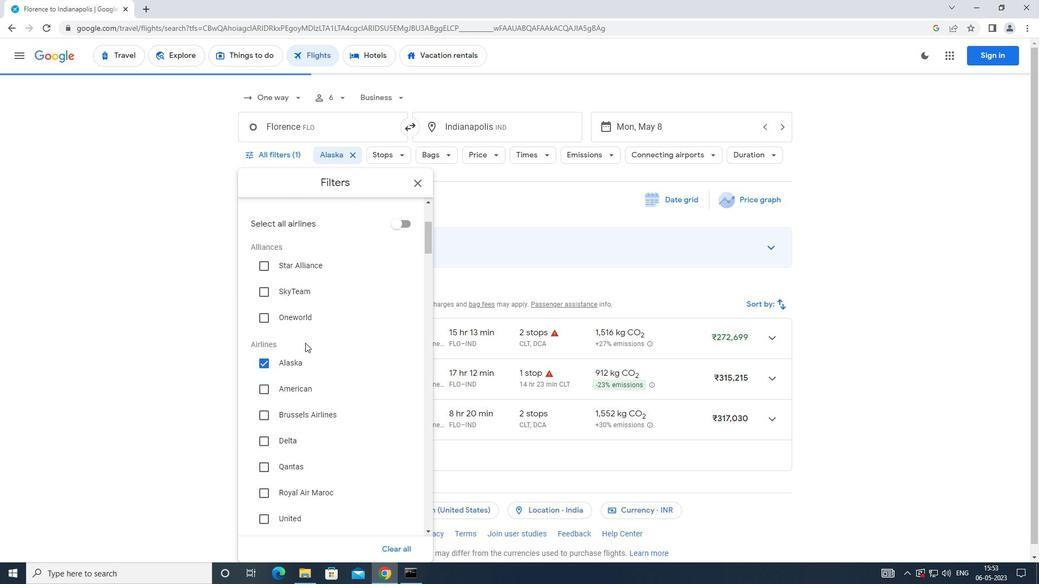 
Action: Mouse scrolled (305, 342) with delta (0, 0)
Screenshot: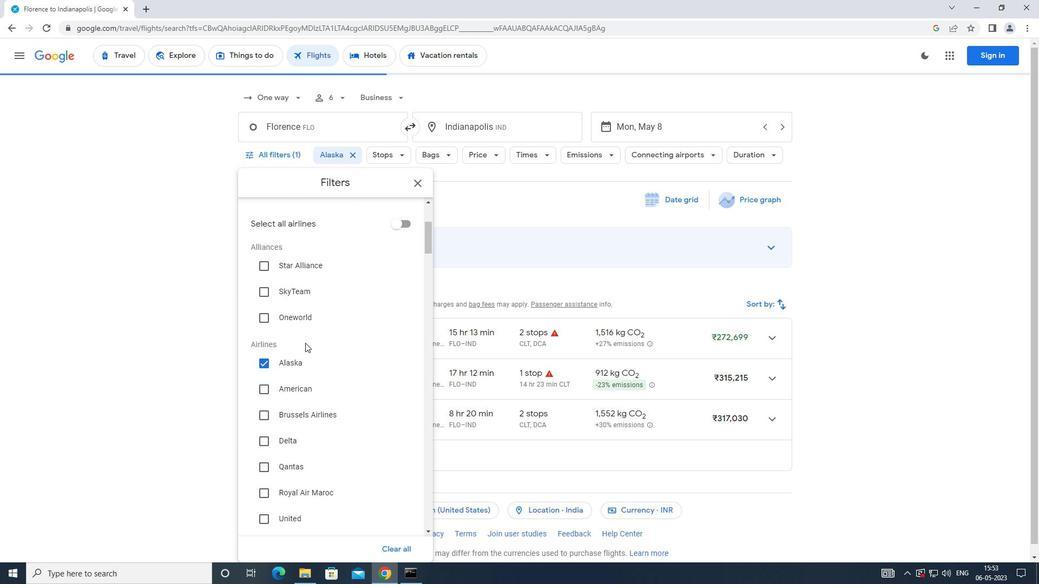 
Action: Mouse scrolled (305, 342) with delta (0, 0)
Screenshot: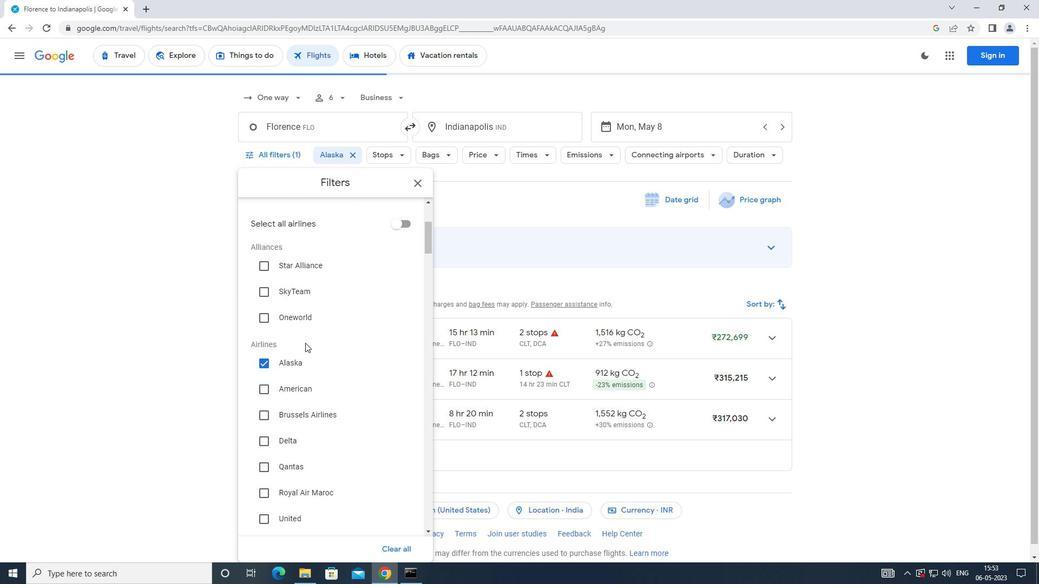 
Action: Mouse scrolled (305, 342) with delta (0, 0)
Screenshot: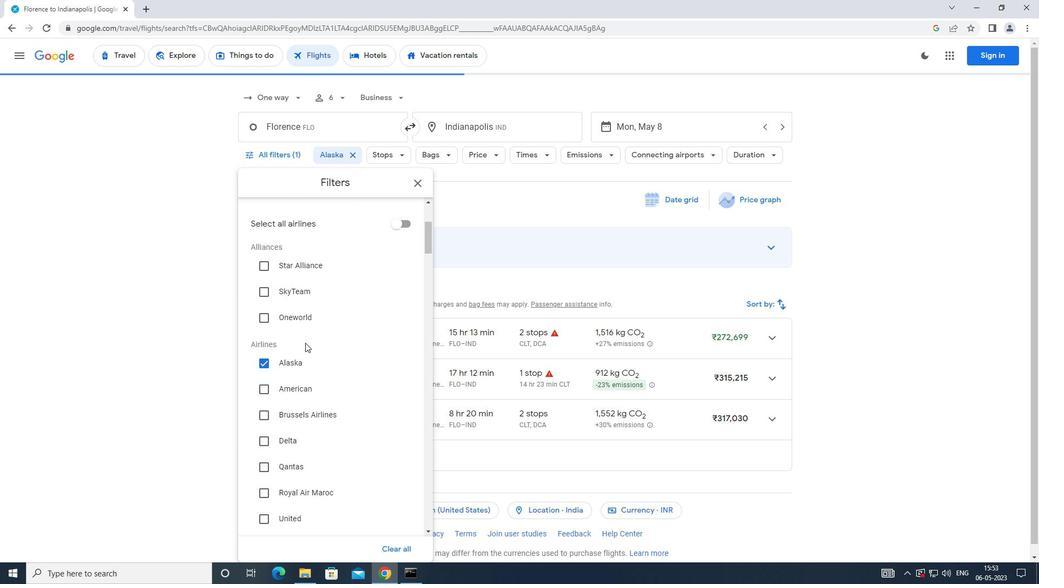 
Action: Mouse moved to (305, 343)
Screenshot: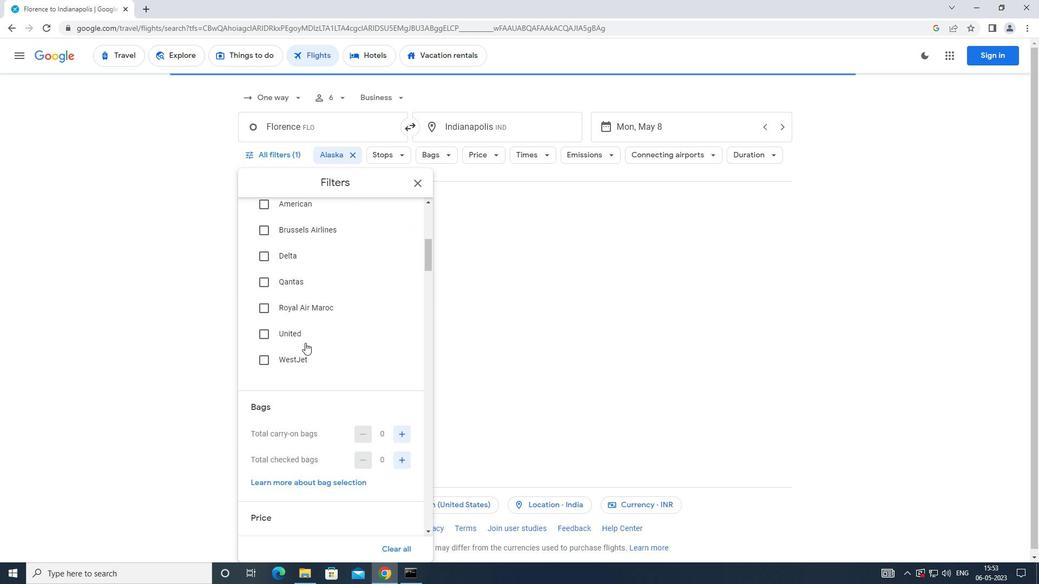 
Action: Mouse scrolled (305, 342) with delta (0, 0)
Screenshot: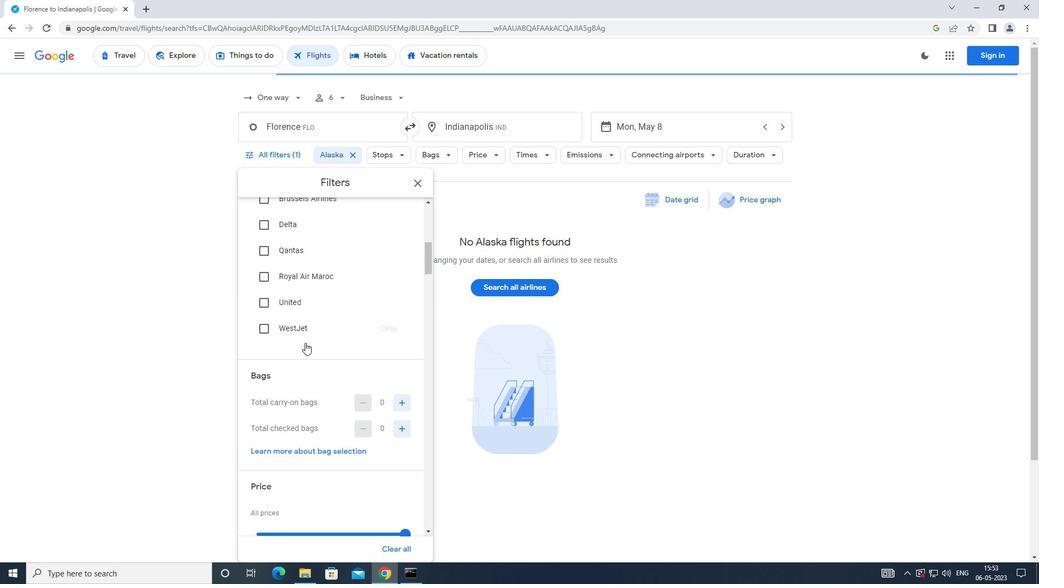 
Action: Mouse moved to (324, 344)
Screenshot: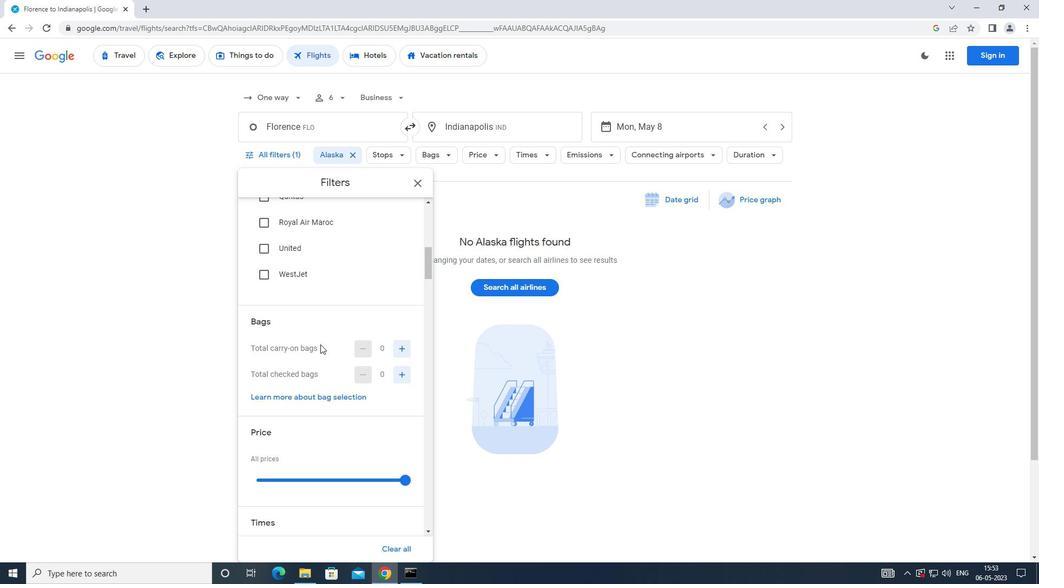 
Action: Mouse scrolled (324, 343) with delta (0, 0)
Screenshot: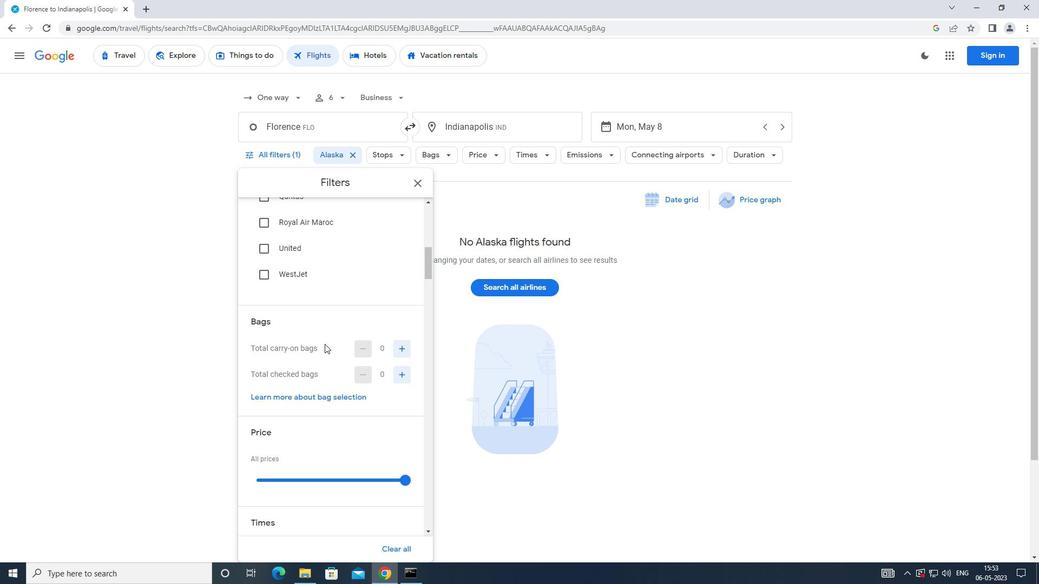 
Action: Mouse moved to (397, 319)
Screenshot: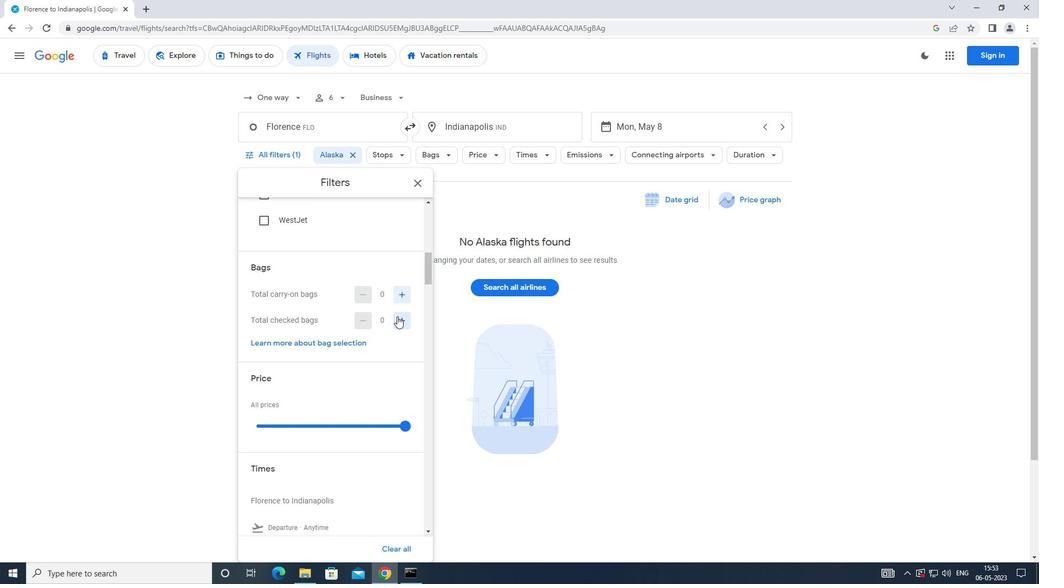 
Action: Mouse pressed left at (397, 319)
Screenshot: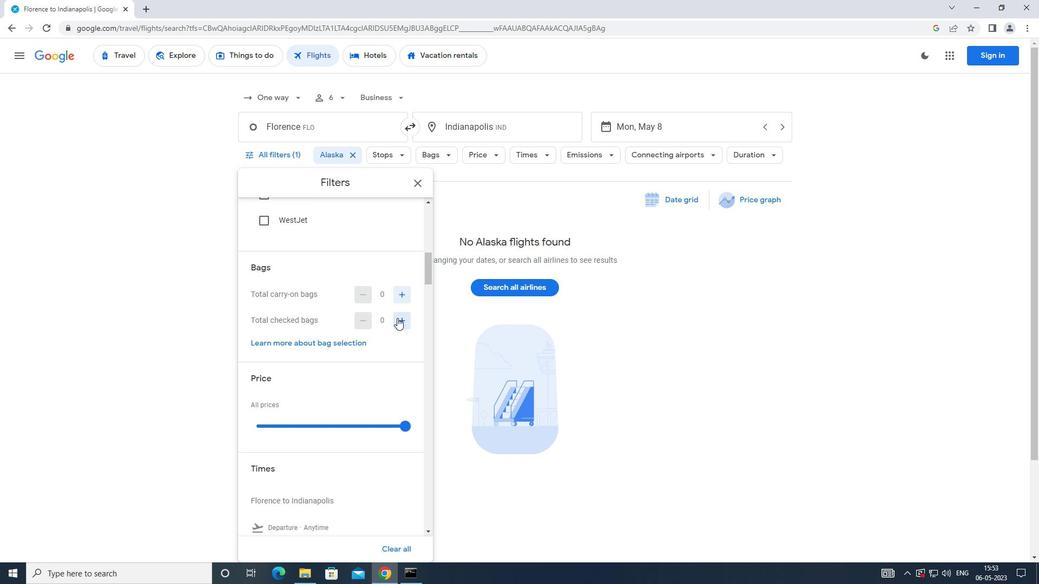 
Action: Mouse pressed left at (397, 319)
Screenshot: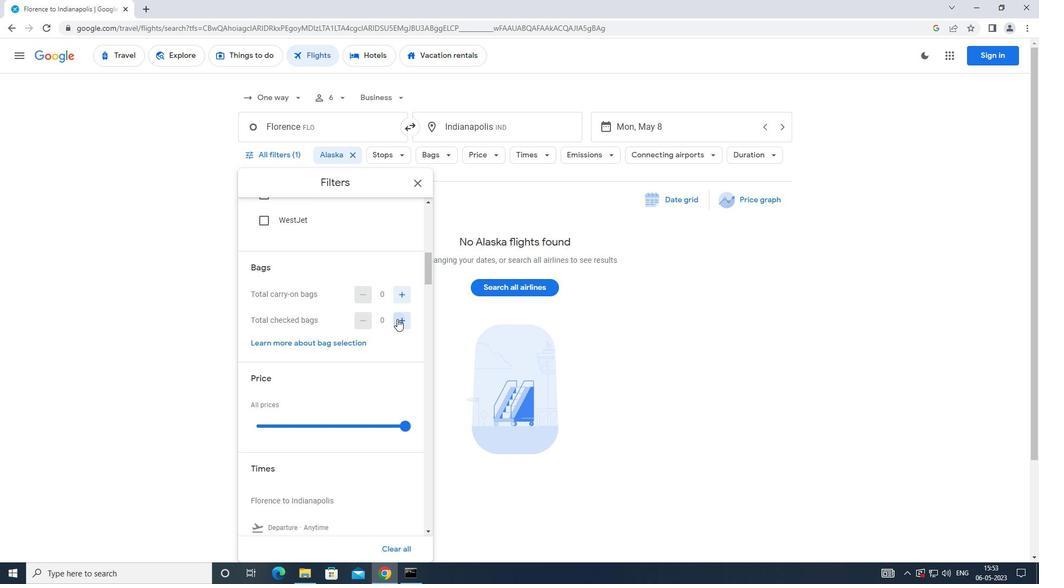 
Action: Mouse pressed left at (397, 319)
Screenshot: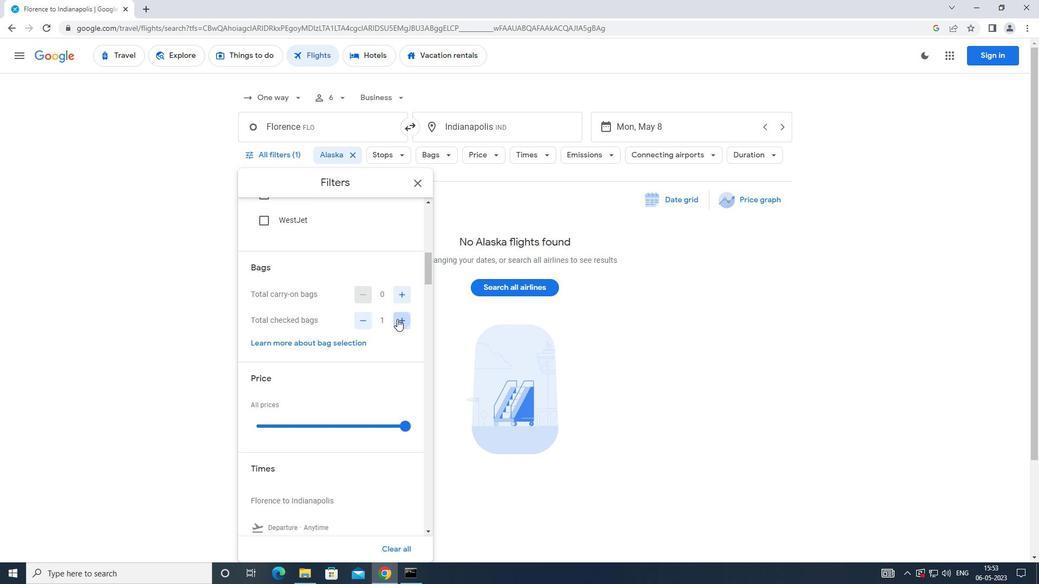 
Action: Mouse pressed left at (397, 319)
Screenshot: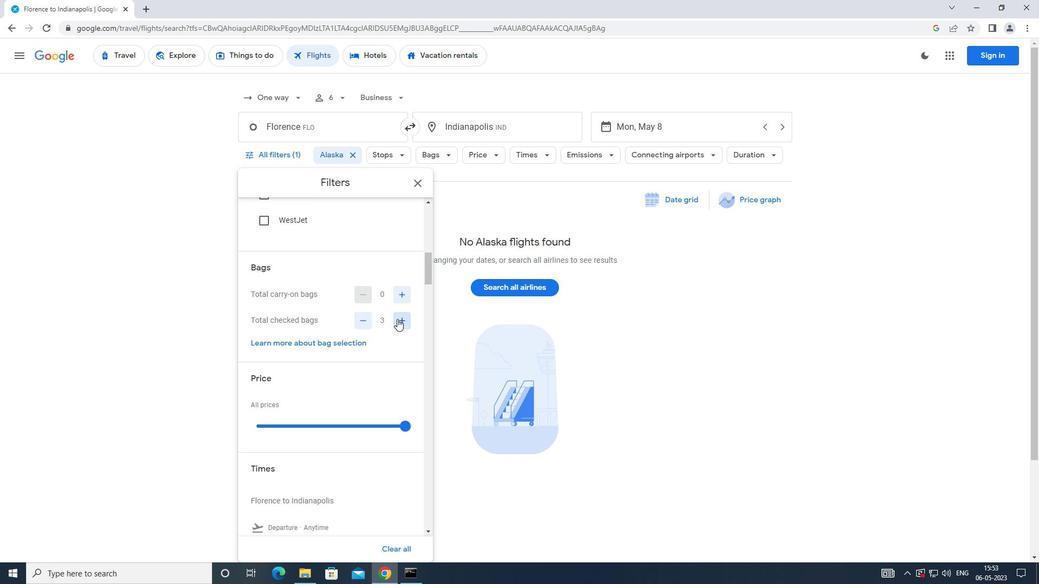 
Action: Mouse moved to (333, 349)
Screenshot: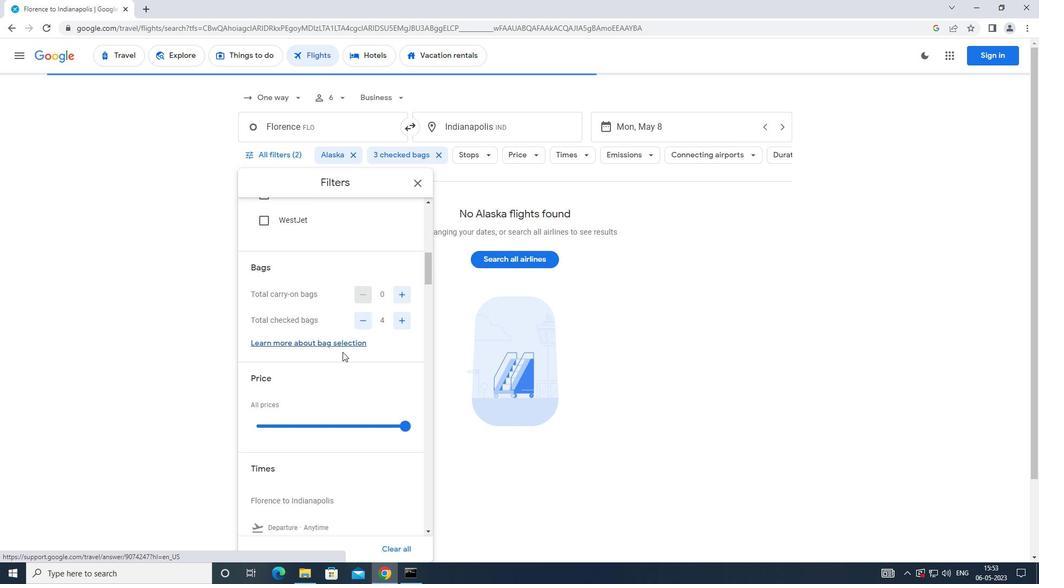 
Action: Mouse scrolled (333, 348) with delta (0, 0)
Screenshot: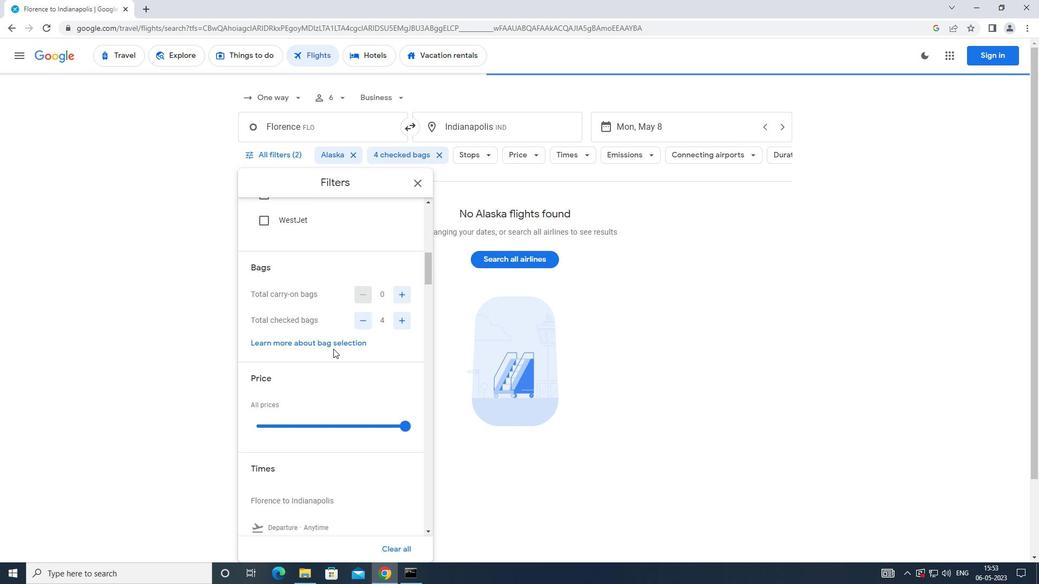 
Action: Mouse moved to (403, 370)
Screenshot: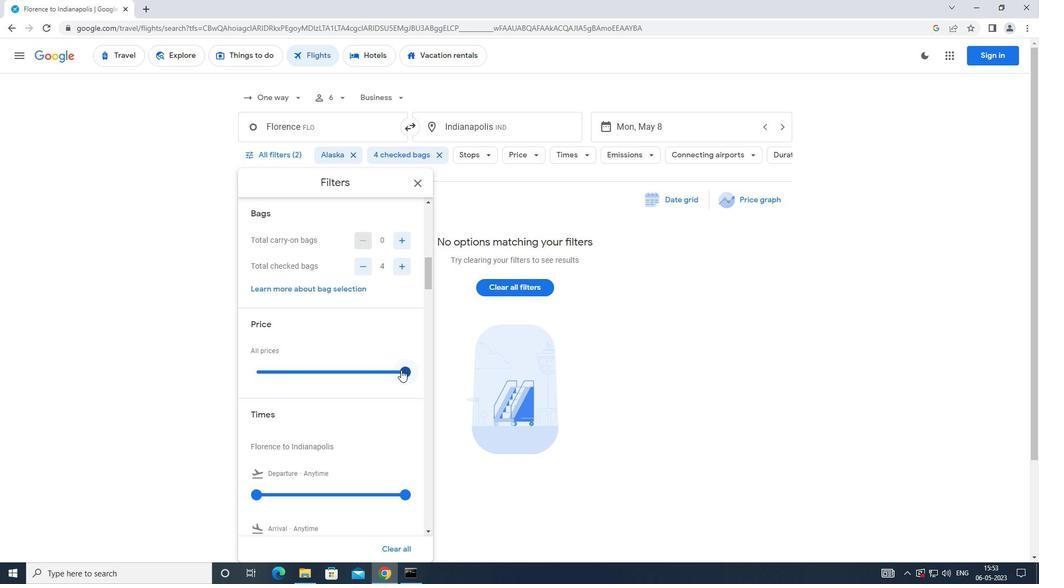 
Action: Mouse pressed left at (403, 370)
Screenshot: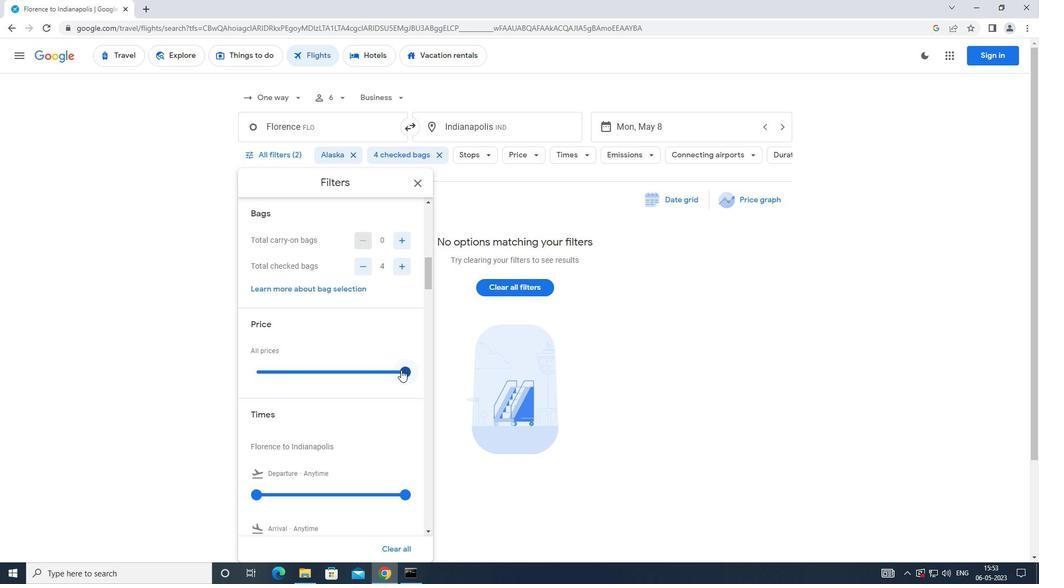 
Action: Mouse moved to (303, 351)
Screenshot: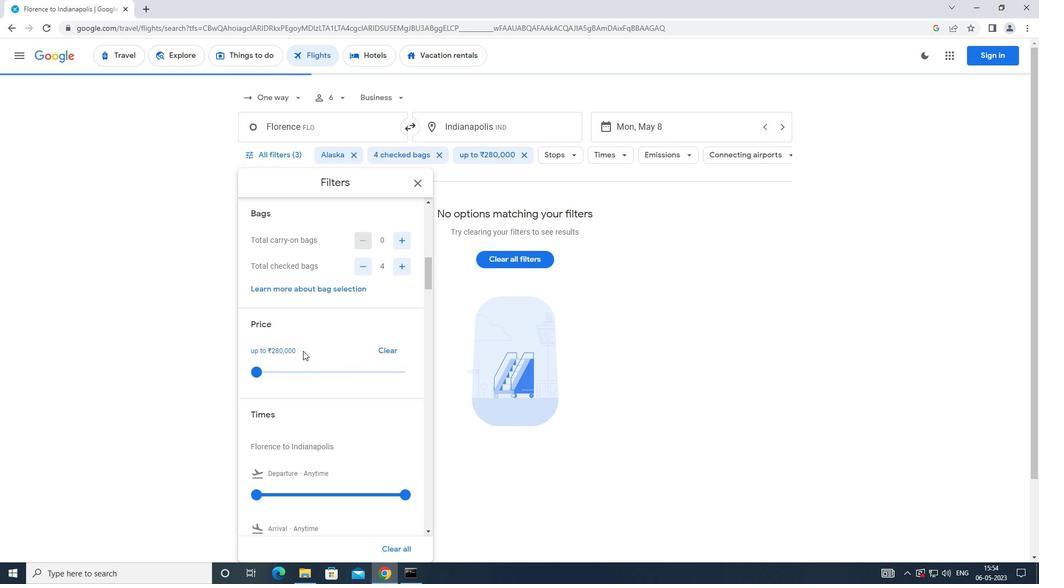 
Action: Mouse scrolled (303, 350) with delta (0, 0)
Screenshot: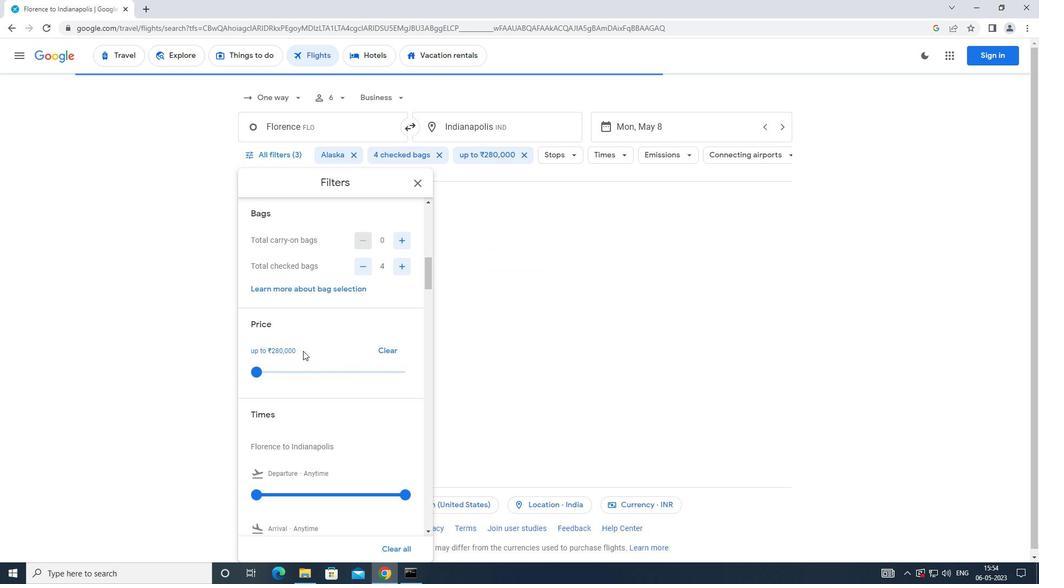 
Action: Mouse scrolled (303, 350) with delta (0, 0)
Screenshot: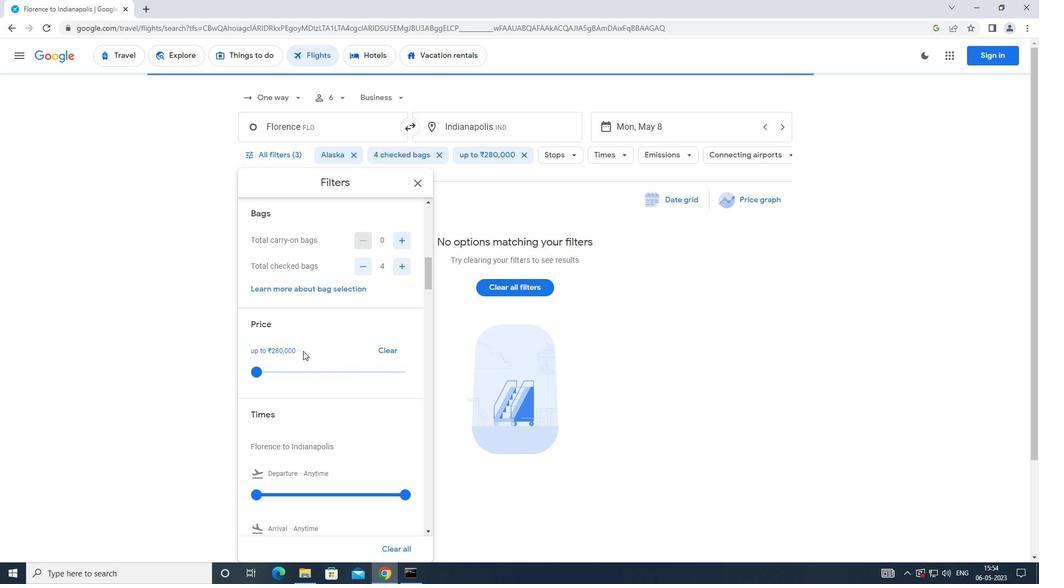 
Action: Mouse moved to (259, 386)
Screenshot: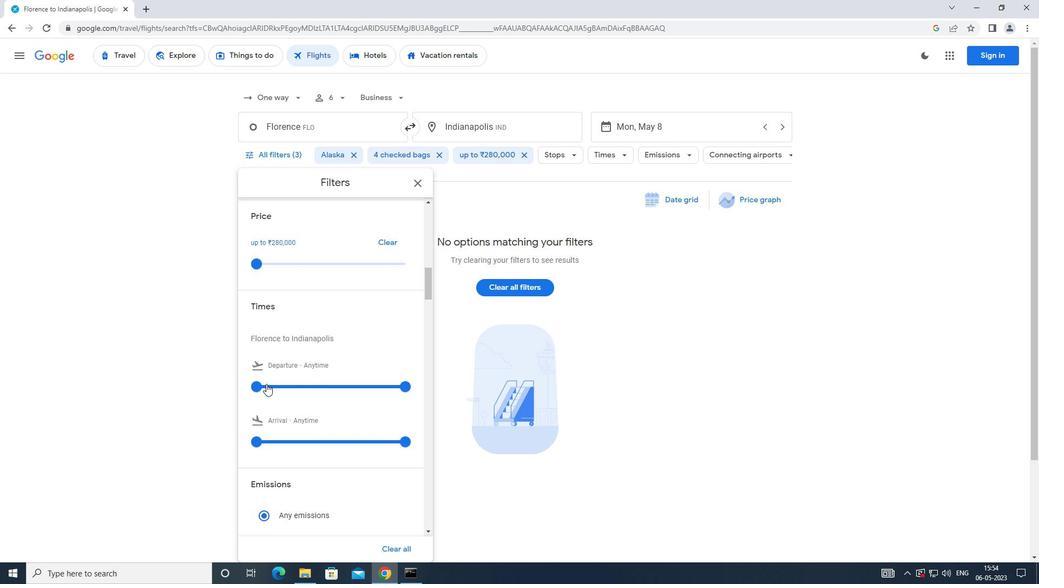 
Action: Mouse pressed left at (259, 386)
Screenshot: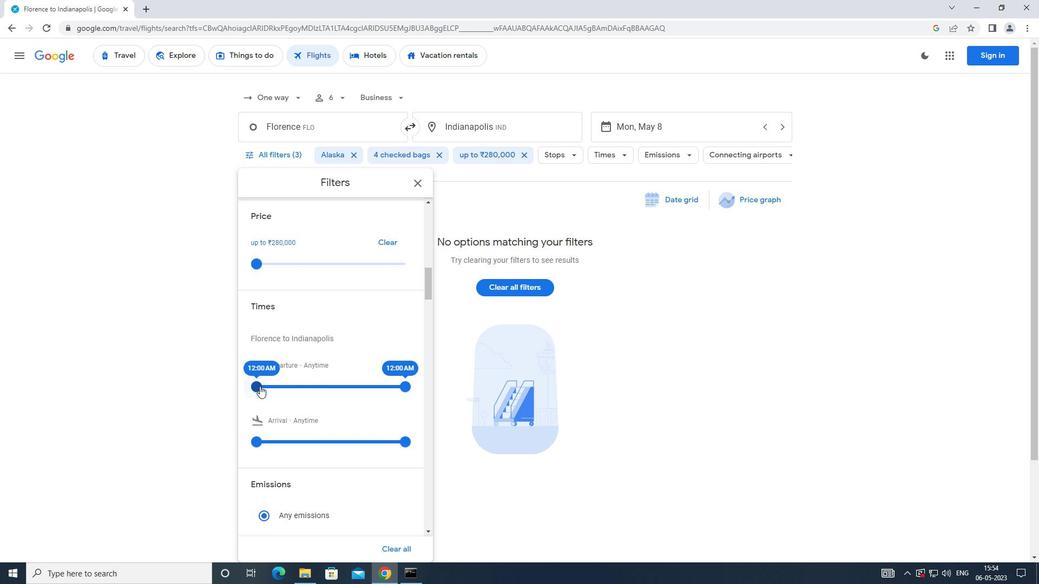 
Action: Mouse moved to (403, 386)
Screenshot: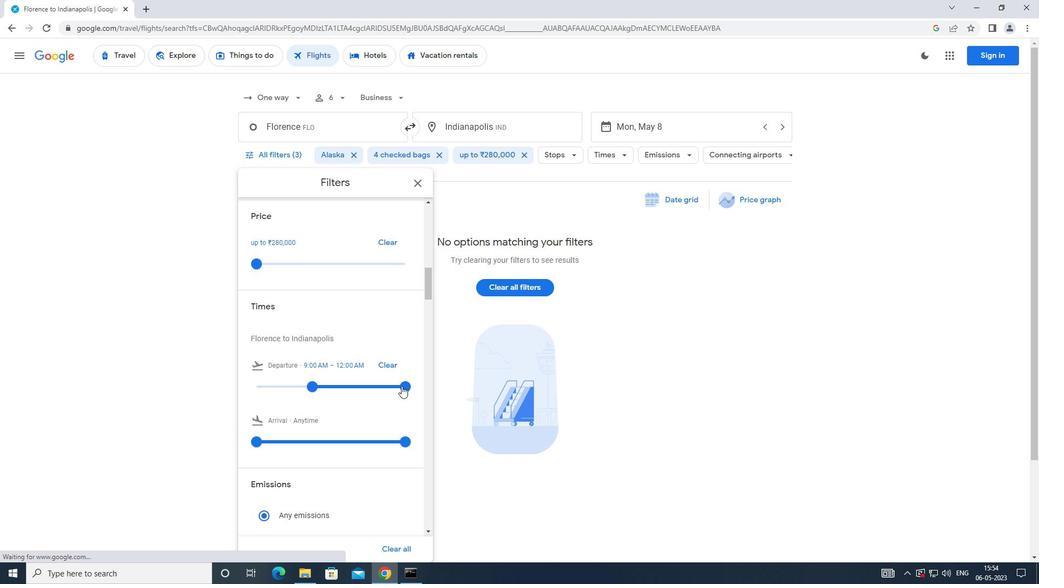 
Action: Mouse pressed left at (403, 386)
Screenshot: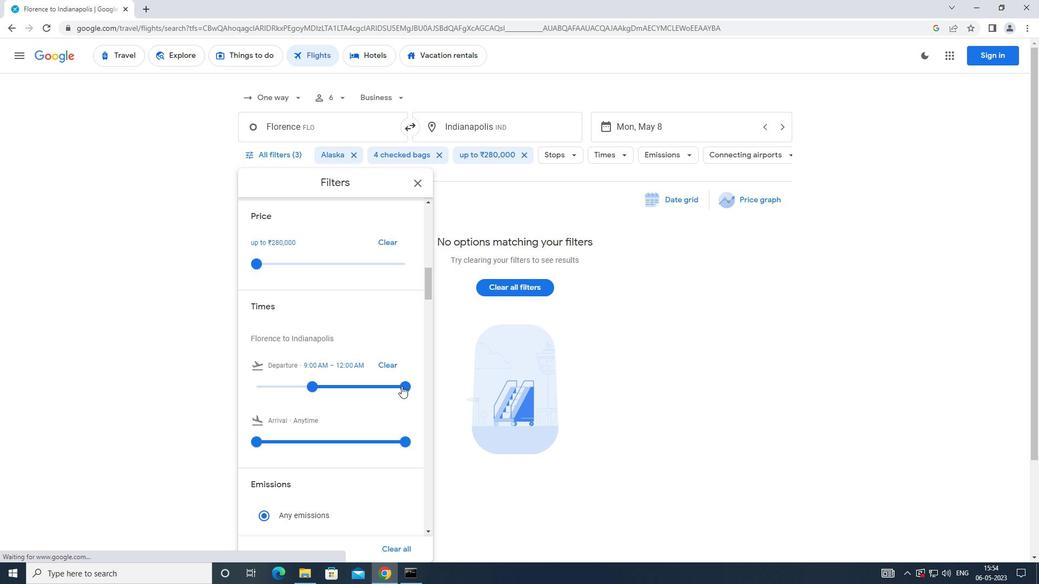 
Action: Mouse moved to (417, 187)
Screenshot: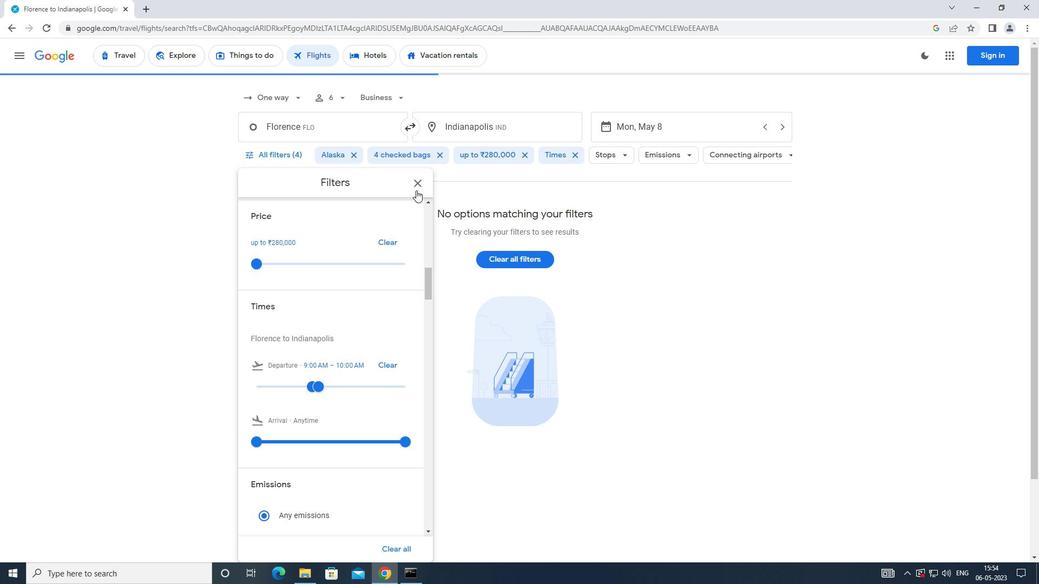 
Action: Mouse pressed left at (417, 187)
Screenshot: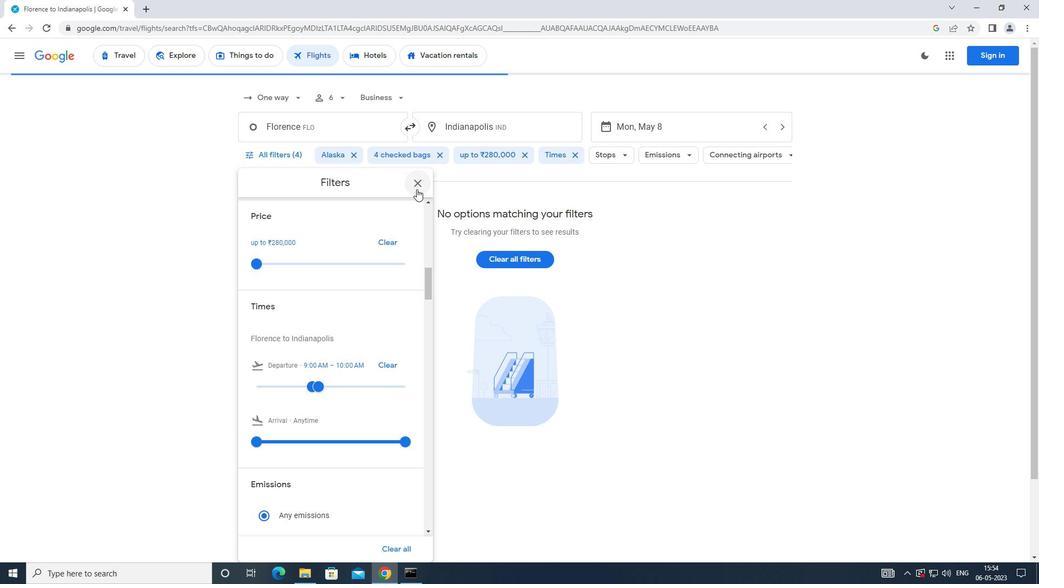 
Action: Mouse moved to (416, 188)
Screenshot: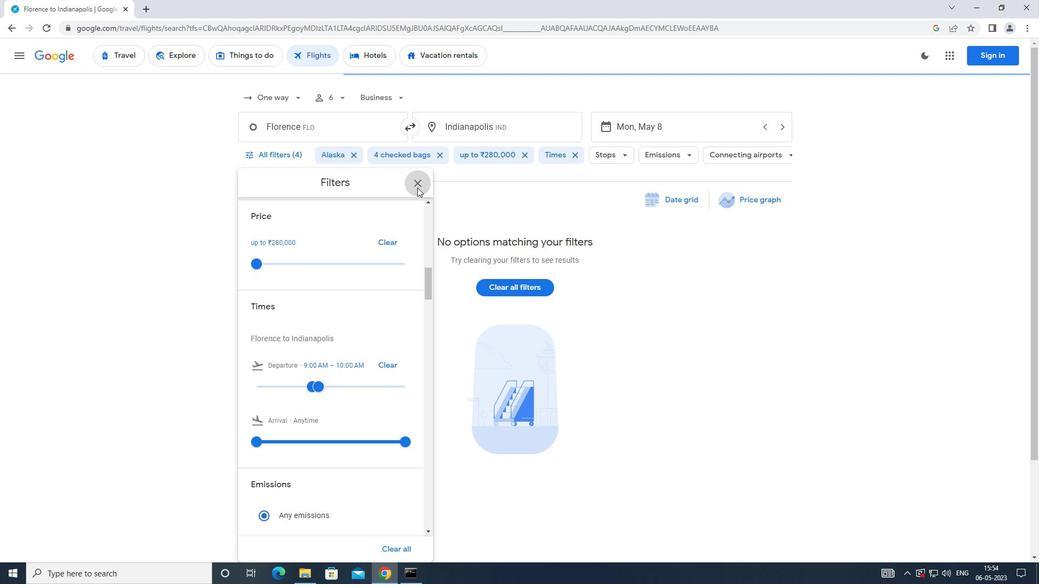 
